 Task: Open a blank google sheet and write heading  Student grades data  Add 10 students name:-  'Joshua Rivera, Zoey Coleman, Ryan Wright, Addison Bailey, Jonathan Simmons, Brooklyn Ward, Caleb Barnes, Audrey Collins, Gabriel Perry, Sofia Bell. ' in October Last week sales are  100 to 150. Math Grade:-  90, 95, 80, 92, 85,88, 90, 78, 92, 85.Science Grade:-  85, 87, 92, 88, 90, 85, 92, 80, 88, 90.English Grade:-  92, 90, 85, 90, 88, 92, 85, 82, 90, 88.History Grade:-  88, 92, 78, 95, 90, 90, 80, 85, 92, 90. Total use the formula   =SUM(D2:G2) then presss enter. Save page auditingSalesByStore_2022
Action: Mouse moved to (307, 181)
Screenshot: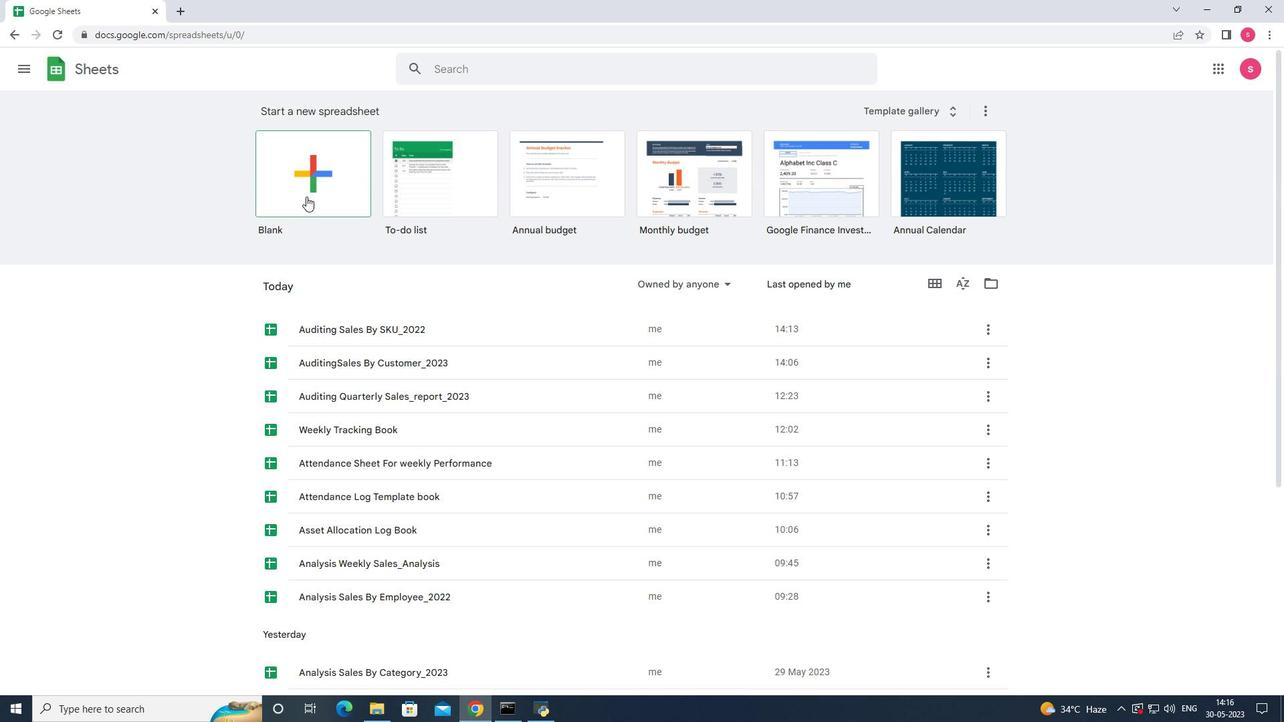 
Action: Mouse pressed left at (307, 181)
Screenshot: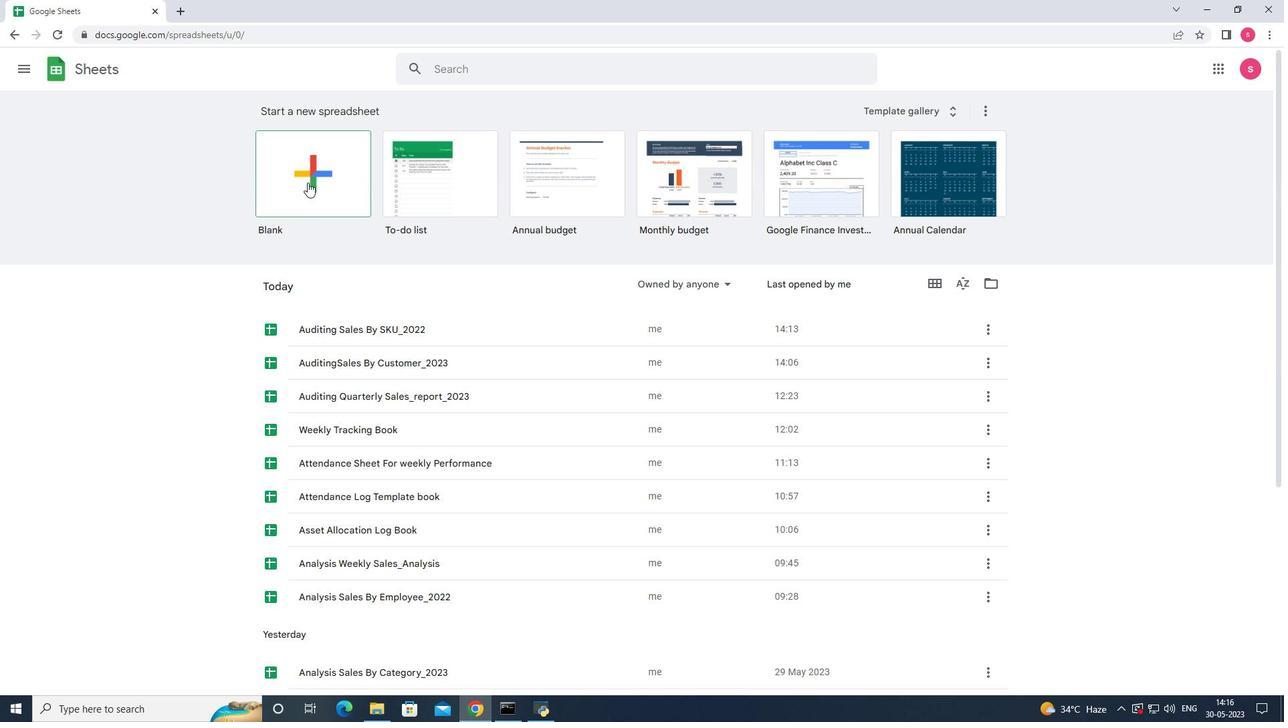 
Action: Mouse moved to (68, 167)
Screenshot: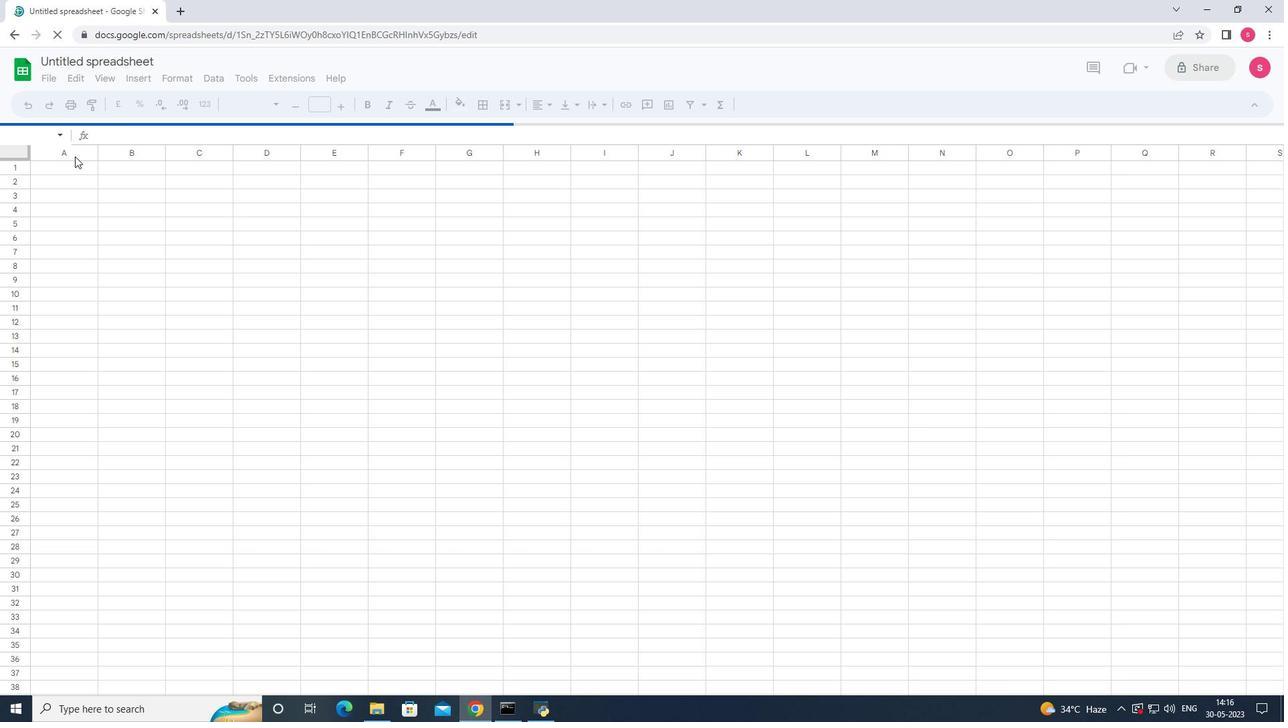 
Action: Mouse pressed left at (68, 167)
Screenshot: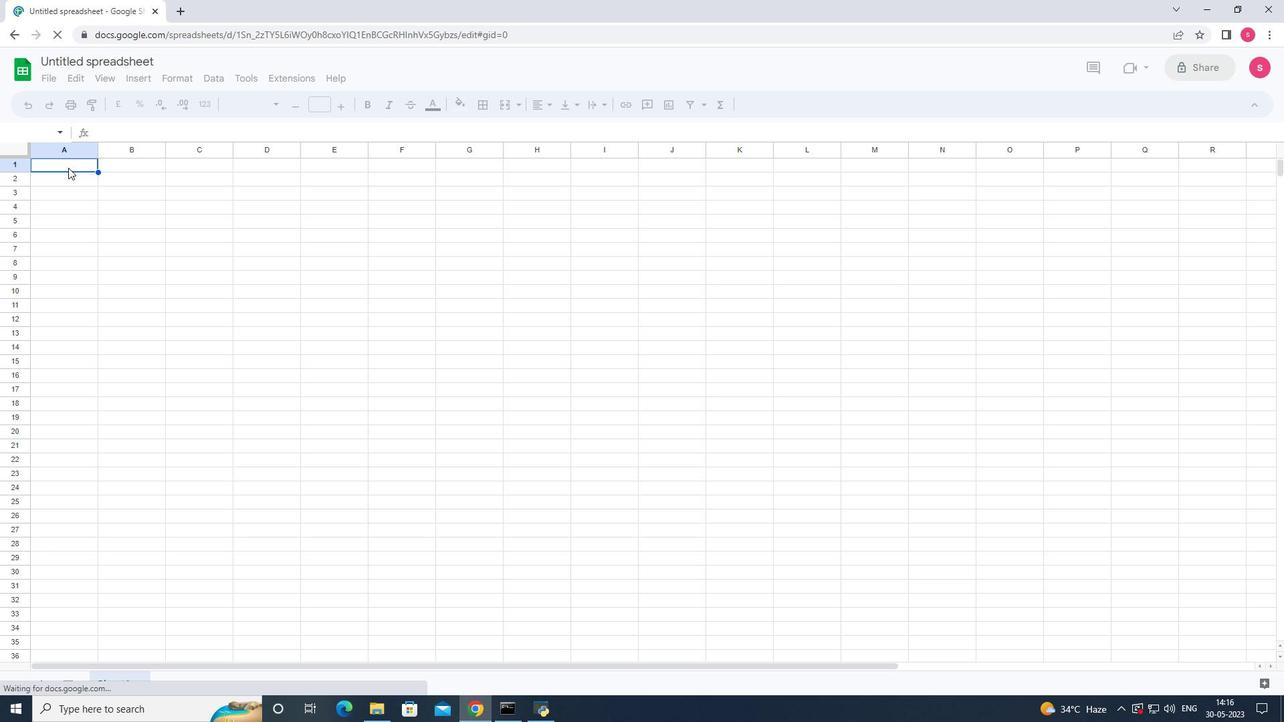 
Action: Key pressed <Key.shift>Student<Key.space><Key.shift><Key.shift><Key.shift><Key.shift>Grades<Key.space><Key.shift>Data
Screenshot: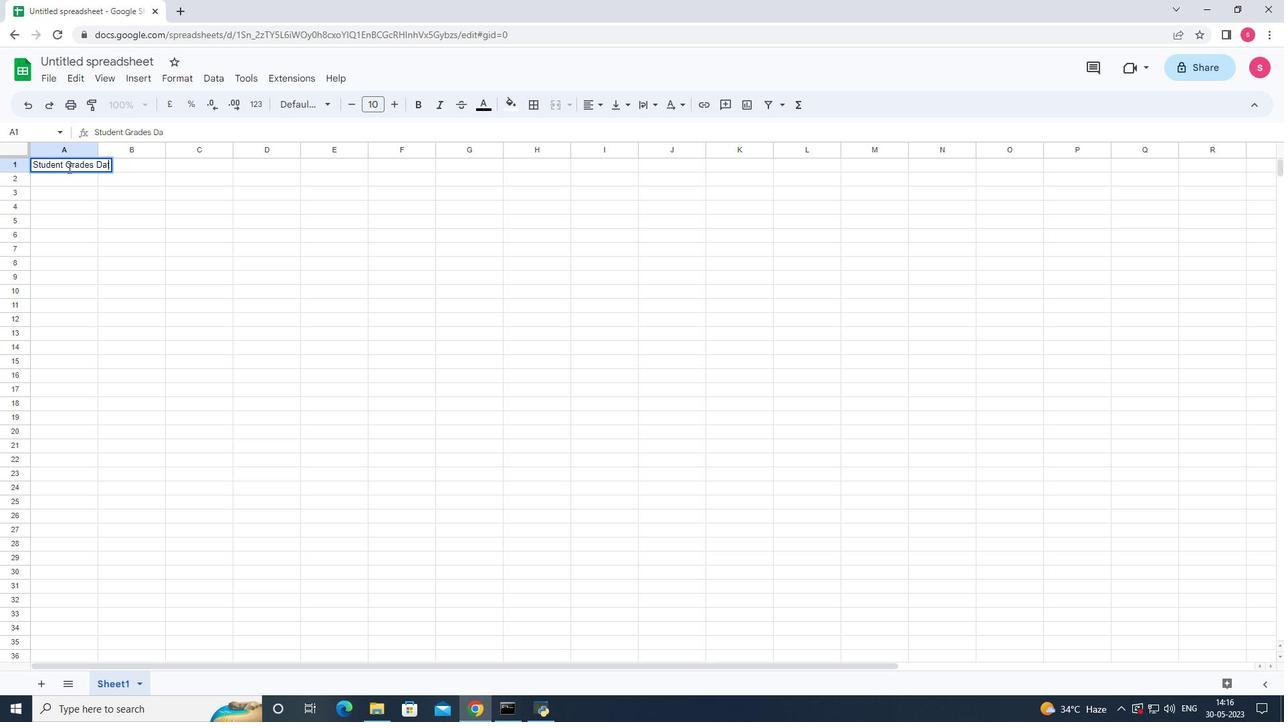 
Action: Mouse moved to (92, 175)
Screenshot: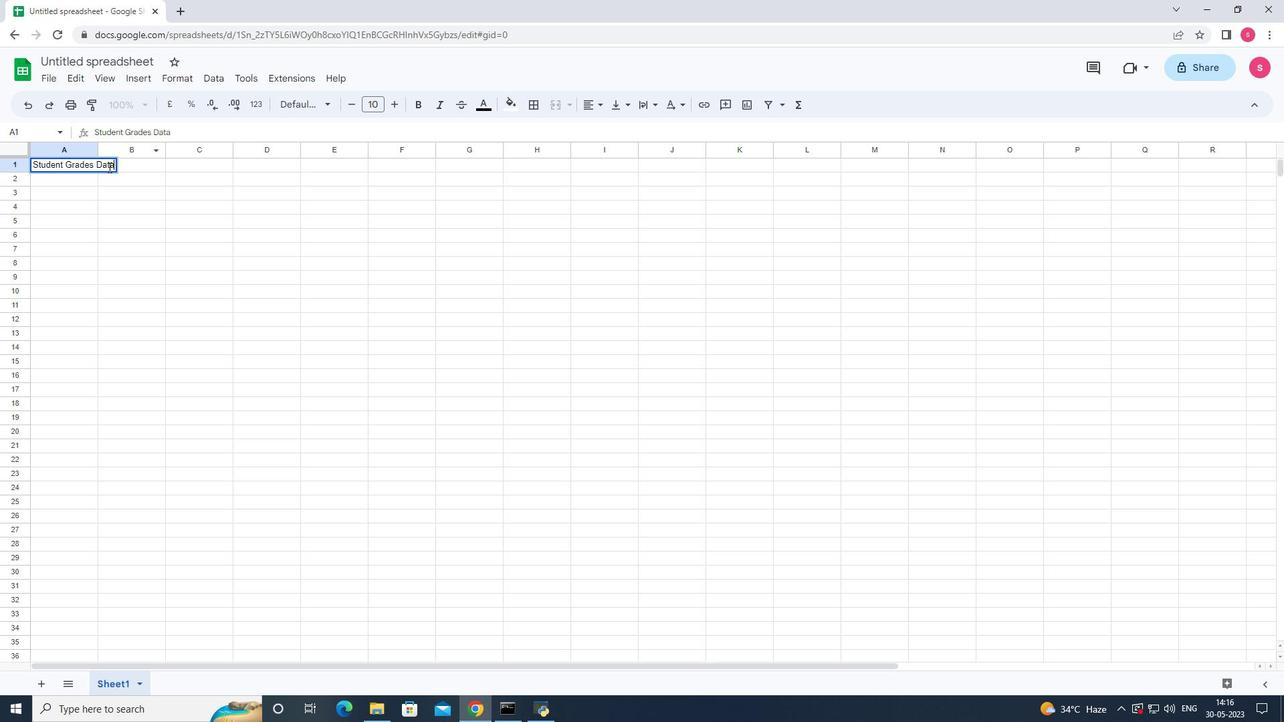 
Action: Mouse pressed left at (92, 175)
Screenshot: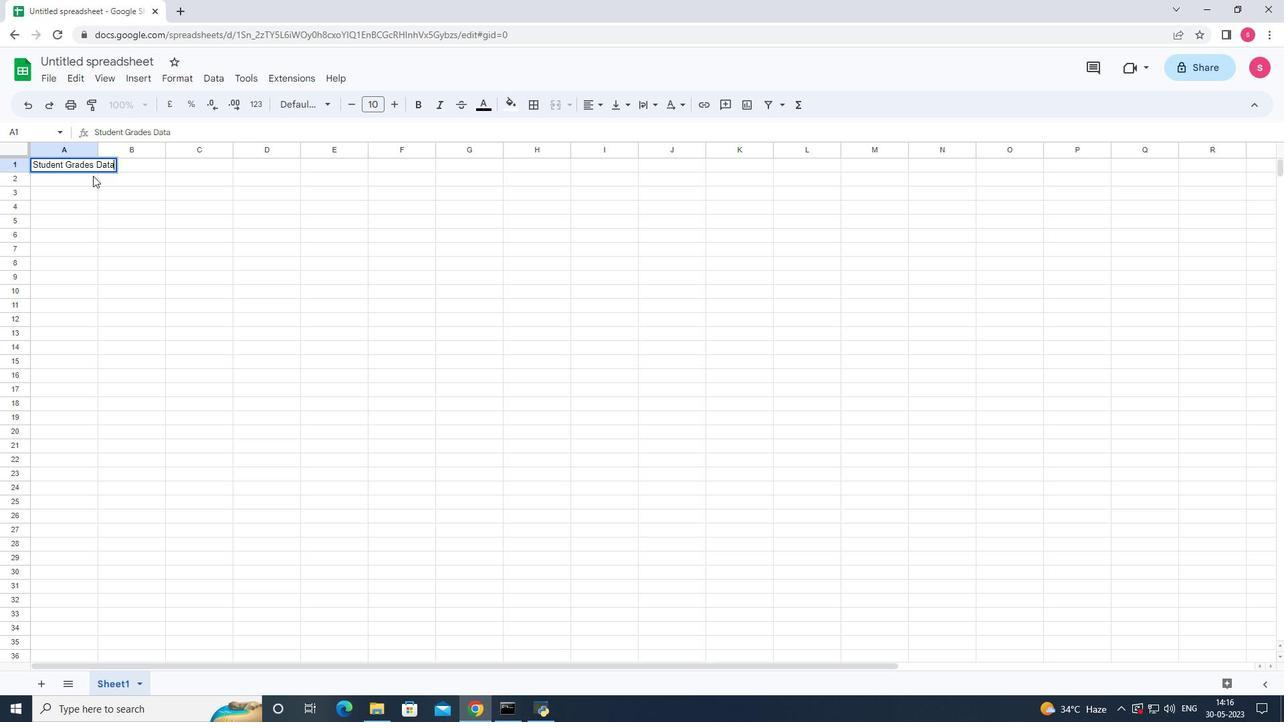
Action: Key pressed <Key.shift>Students<Key.space><Key.shift>B<Key.backspace><Key.shift>Name<Key.enter><Key.shift><Key.shift><Key.shift><Key.shift><Key.shift><Key.shift><Key.shift><Key.shift><Key.shift><Key.shift><Key.shift><Key.shift><Key.shift><Key.shift><Key.shift><Key.shift><Key.shift><Key.shift><Key.shift><Key.shift><Key.shift><Key.shift><Key.shift><Key.shift><Key.shift><Key.shift><Key.shift><Key.shift><Key.shift><Key.shift>Josg<Key.backspace>hua<Key.space><Key.shift>Ra<Key.backspace>ivera<Key.down><Key.shift><Key.shift><Key.shift><Key.shift><Key.shift>Zoey<Key.space><Key.shift>Coleman<Key.enter><Key.shift><Key.shift><Key.shift><Key.shift><Key.shift><Key.shift><Key.shift><Key.shift><Key.shift><Key.shift><Key.shift><Key.shift><Key.shift><Key.shift><Key.shift><Key.shift><Key.shift><Key.shift><Key.shift><Key.shift><Key.shift><Key.shift><Key.shift><Key.shift><Key.shift><Key.shift><Key.shift><Key.shift><Key.shift><Key.shift><Key.shift><Key.shift><Key.shift><Key.shift><Key.shift><Key.shift><Key.shift><Key.shift><Key.shift><Key.shift><Key.shift><Key.shift><Key.shift><Key.shift><Key.shift><Key.shift><Key.shift><Key.shift><Key.shift><Key.shift><Key.shift><Key.shift><Key.shift><Key.shift><Key.shift><Key.shift><Key.shift><Key.shift><Key.shift><Key.shift><Key.shift><Key.shift><Key.shift><Key.shift><Key.shift><Key.shift><Key.shift><Key.shift><Key.shift><Key.shift><Key.shift><Key.shift><Key.shift><Key.shift><Key.shift><Key.shift><Key.shift><Key.shift><Key.shift><Key.shift><Key.shift><Key.shift><Key.shift><Key.shift><Key.shift><Key.shift><Key.shift><Key.shift><Key.shift><Key.shift><Key.shift><Key.shift><Key.shift><Key.shift><Key.shift><Key.shift><Key.shift><Key.shift><Key.shift><Key.shift><Key.shift><Key.shift><Key.shift><Key.shift><Key.shift><Key.shift><Key.shift><Key.shift><Key.shift><Key.shift><Key.shift><Key.shift><Key.shift><Key.shift><Key.shift><Key.shift><Key.shift><Key.shift><Key.shift><Key.shift><Key.shift><Key.shift><Key.shift><Key.shift><Key.shift><Key.shift><Key.shift><Key.shift><Key.shift><Key.shift><Key.shift><Key.shift><Key.shift><Key.shift><Key.shift><Key.shift><Key.shift><Key.shift><Key.shift><Key.shift><Key.shift><Key.shift><Key.shift><Key.shift><Key.shift><Key.shift><Key.shift><Key.shift><Key.shift><Key.shift><Key.shift><Key.shift><Key.shift><Key.shift><Key.shift><Key.shift><Key.shift><Key.shift><Key.shift><Key.shift><Key.shift><Key.shift><Key.shift><Key.shift><Key.shift><Key.shift><Key.shift><Key.shift><Key.shift><Key.shift><Key.shift><Key.shift><Key.shift><Key.shift><Key.shift><Key.shift><Key.shift><Key.shift><Key.shift><Key.shift><Key.shift><Key.shift><Key.shift><Key.shift><Key.shift><Key.shift><Key.shift><Key.shift><Key.shift><Key.shift><Key.shift><Key.shift><Key.shift><Key.shift><Key.shift><Key.shift><Key.shift><Key.shift><Key.shift><Key.shift><Key.shift><Key.shift><Key.shift><Key.shift><Key.shift><Key.shift><Key.shift><Key.shift><Key.shift><Key.shift><Key.shift><Key.shift><Key.shift><Key.shift><Key.shift><Key.shift><Key.shift><Key.shift><Key.shift><Key.shift><Key.shift><Key.shift><Key.shift><Key.shift><Key.shift><Key.shift><Key.shift><Key.shift><Key.shift><Key.shift><Key.shift><Key.shift><Key.shift><Key.shift><Key.shift><Key.shift><Key.shift><Key.shift><Key.shift>Ryan<Key.space><Key.shift><Key.shift><Key.shift><Key.shift><Key.shift><Key.shift><Key.shift>Wright<Key.enter><Key.shift>Addison<Key.space><Key.shift>Bailey<Key.enter><Key.shift><Key.shift><Key.shift><Key.shift><Key.shift><Key.shift><Key.shift><Key.shift><Key.shift>Jonathan<Key.space><Key.shift>Simmons<Key.enter><Key.shift><Key.shift>Brooklyn<Key.space><Key.shift><Key.shift><Key.shift>Wo<Key.backspace>ard<Key.enter><Key.shift><Key.shift><Key.shift><Key.shift><Key.shift><Key.shift>Caled<Key.backspace>b<Key.space><Key.shift><Key.shift><Key.shift><Key.shift><Key.shift><Key.shift><Key.shift>Barnes<Key.enter><Key.shift><Key.shift><Key.shift><Key.shift><Key.shift><Key.shift><Key.shift><Key.shift><Key.shift><Key.shift><Key.shift><Key.shift><Key.shift><Key.shift><Key.shift><Key.shift><Key.shift>Audrey<Key.space><Key.shift>Collins<Key.enter><Key.shift><Key.shift><Key.shift><Key.shift><Key.shift><Key.shift><Key.shift><Key.shift><Key.shift><Key.shift><Key.shift><Key.shift><Key.shift><Key.shift><Key.shift><Key.shift><Key.shift><Key.shift><Key.shift>Gabriel<Key.space><Key.shift><Key.shift><Key.shift><Key.shift><Key.shift><Key.shift><Key.shift><Key.shift><Key.shift><Key.shift><Key.shift><Key.shift><Key.shift><Key.shift><Key.shift><Key.shift><Key.shift><Key.shift><Key.shift><Key.shift><Key.shift><Key.shift><Key.shift><Key.shift>Pr<Key.backspace>erry<Key.enter><Key.shift>Sofia<Key.space><Key.shift><Key.shift><Key.shift><Key.shift>Bell
Screenshot: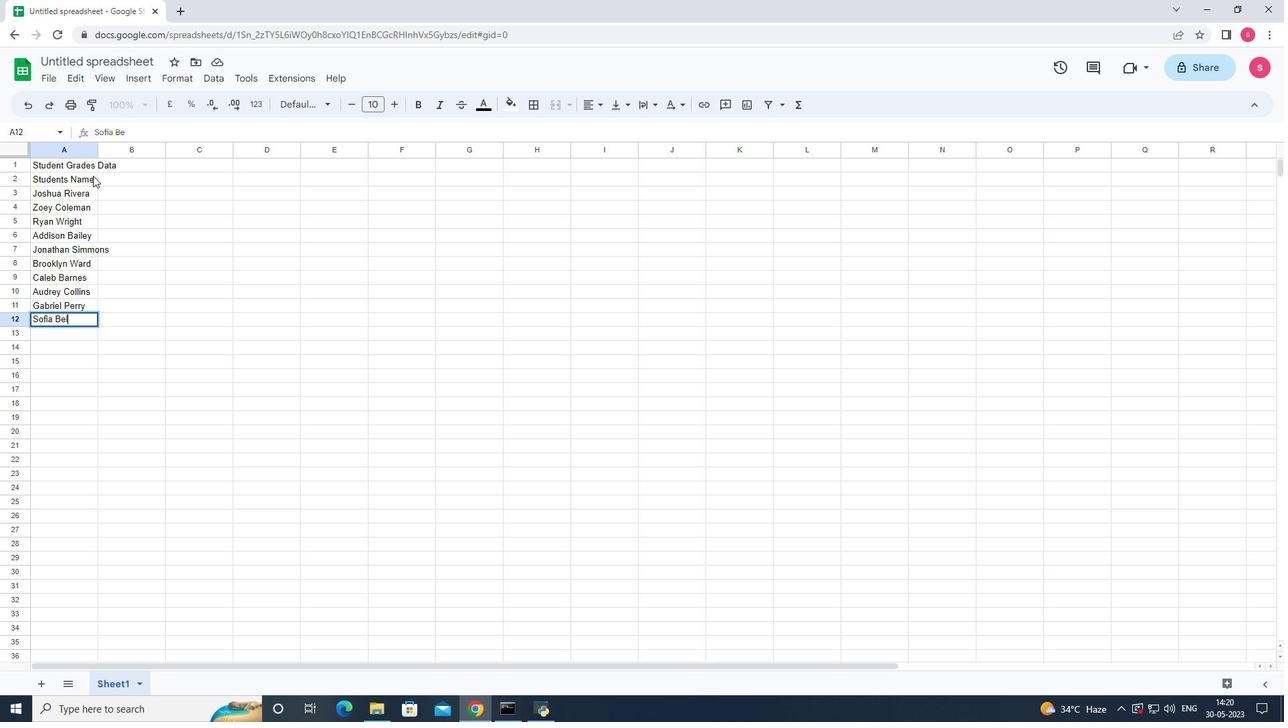 
Action: Mouse moved to (96, 149)
Screenshot: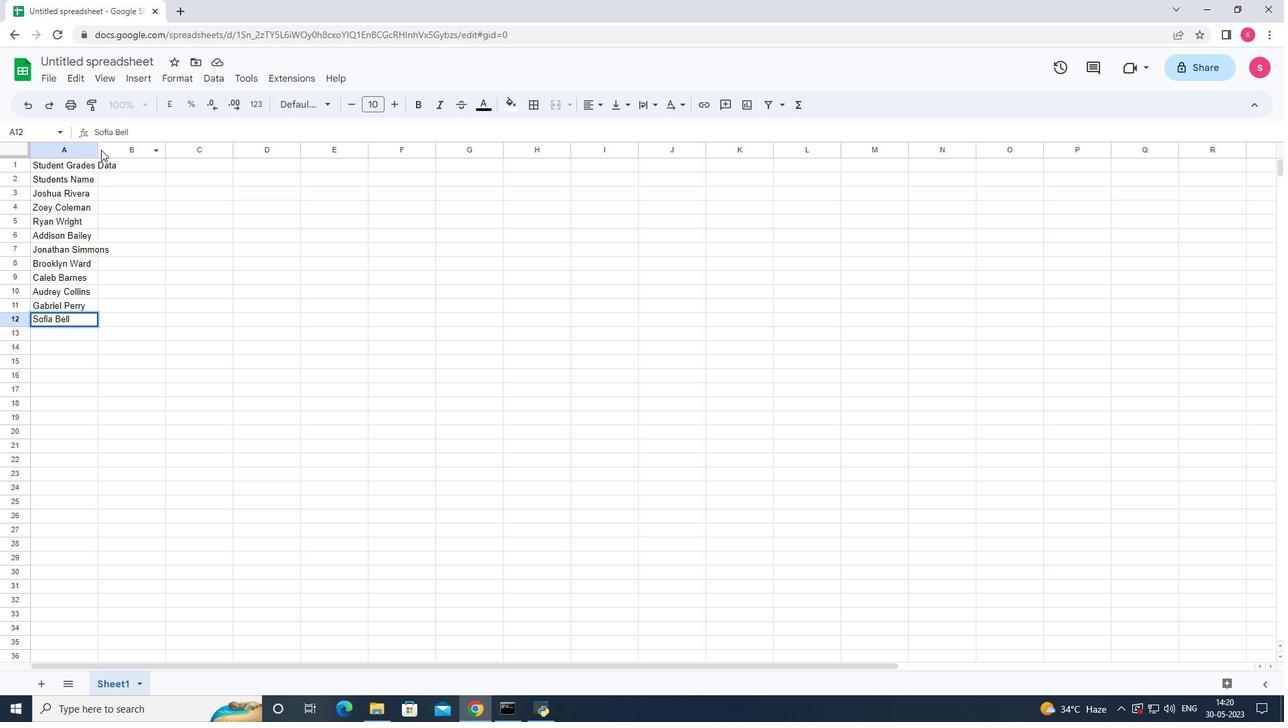 
Action: Mouse pressed left at (96, 149)
Screenshot: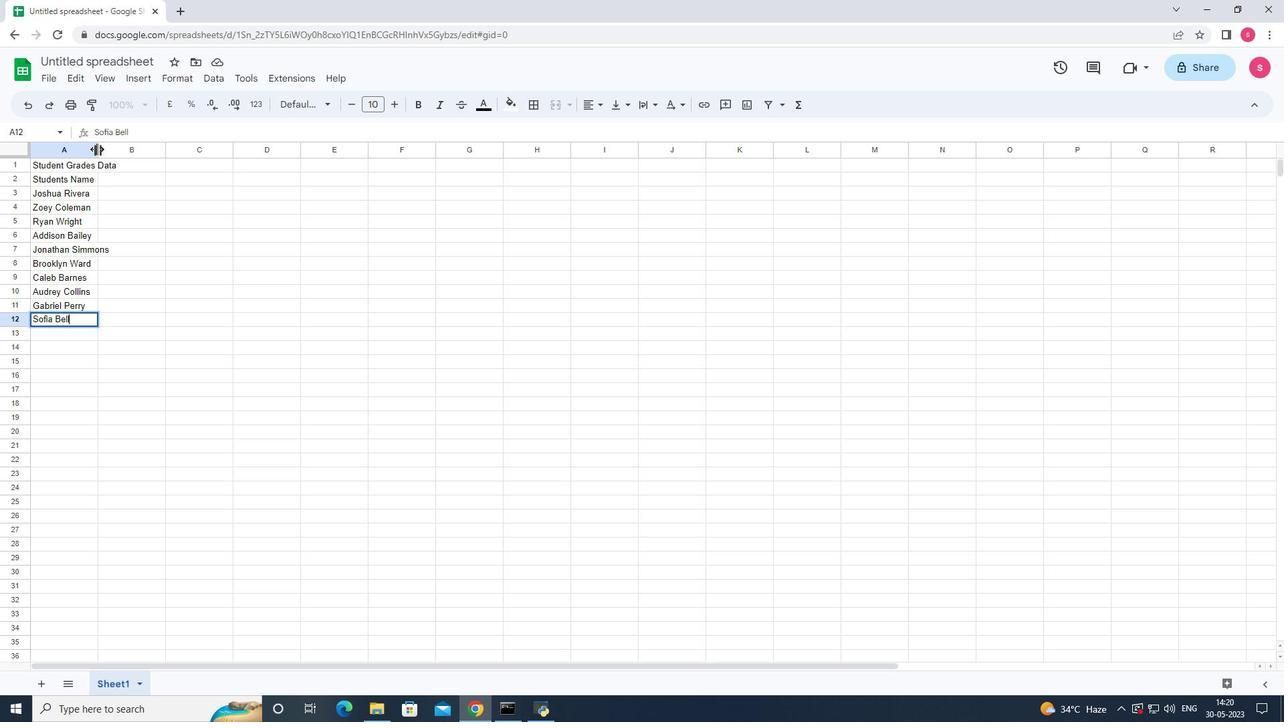 
Action: Mouse pressed left at (96, 149)
Screenshot: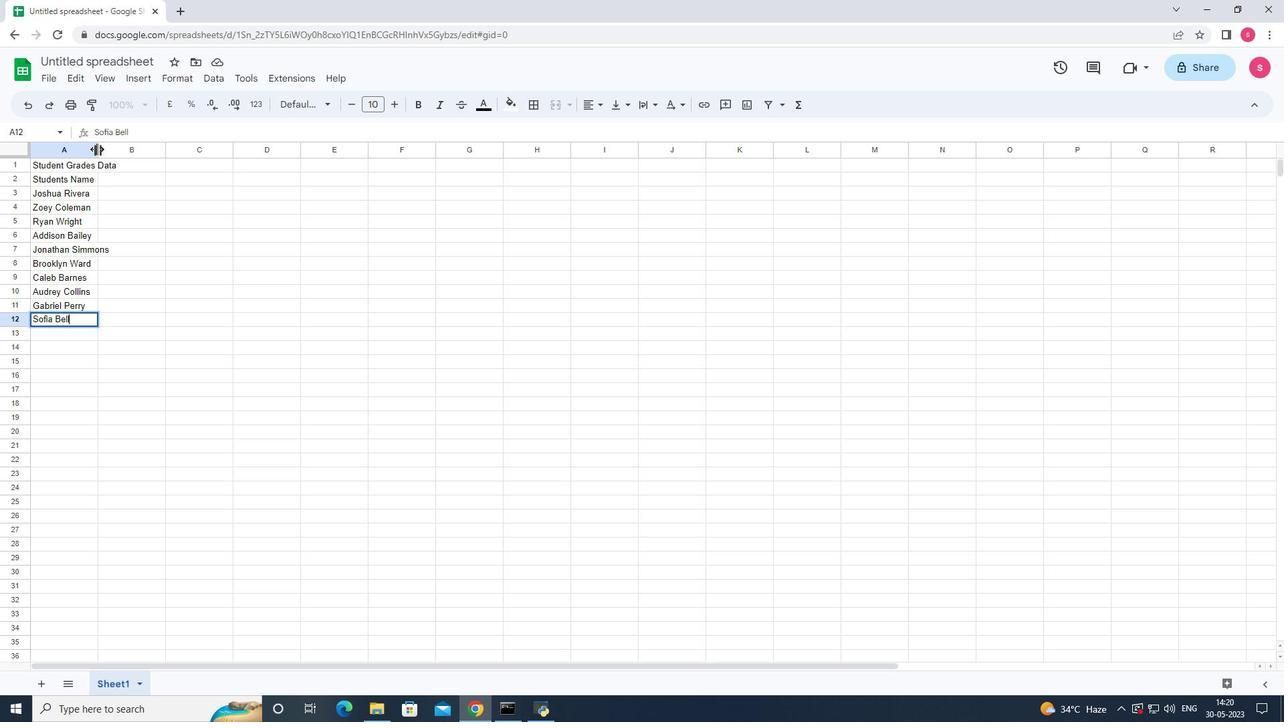 
Action: Mouse moved to (132, 179)
Screenshot: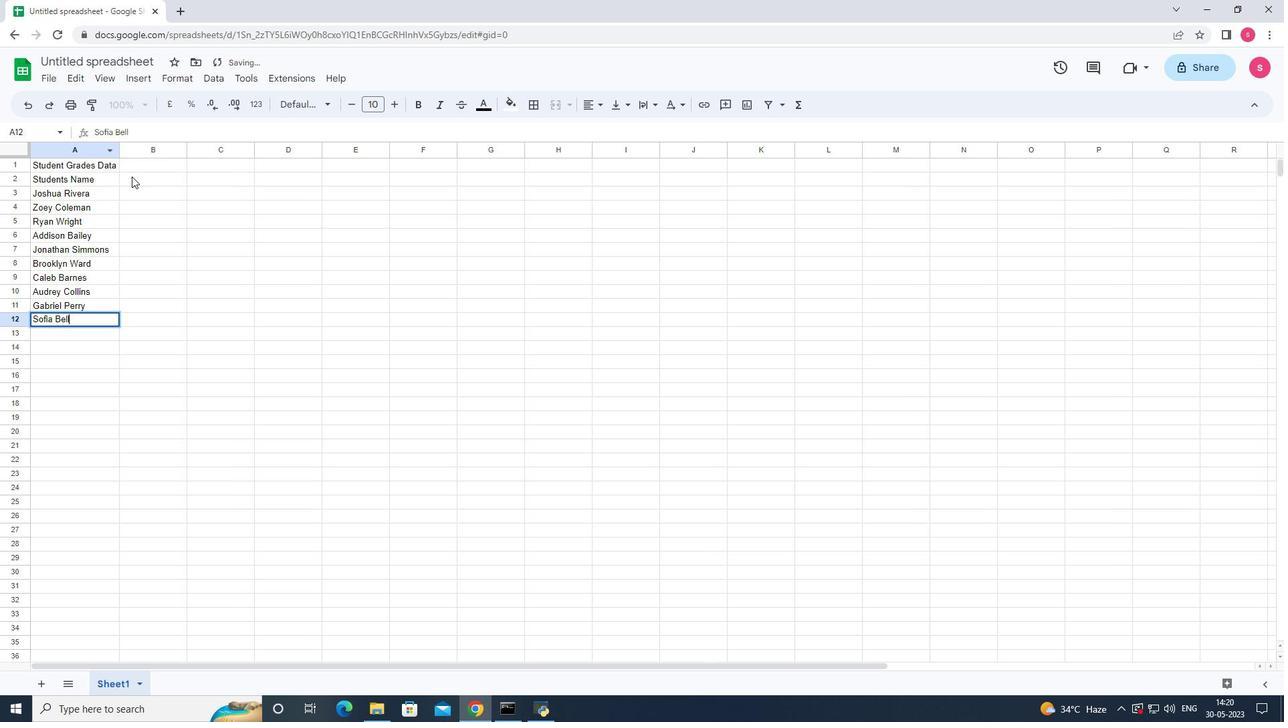 
Action: Mouse pressed left at (132, 179)
Screenshot: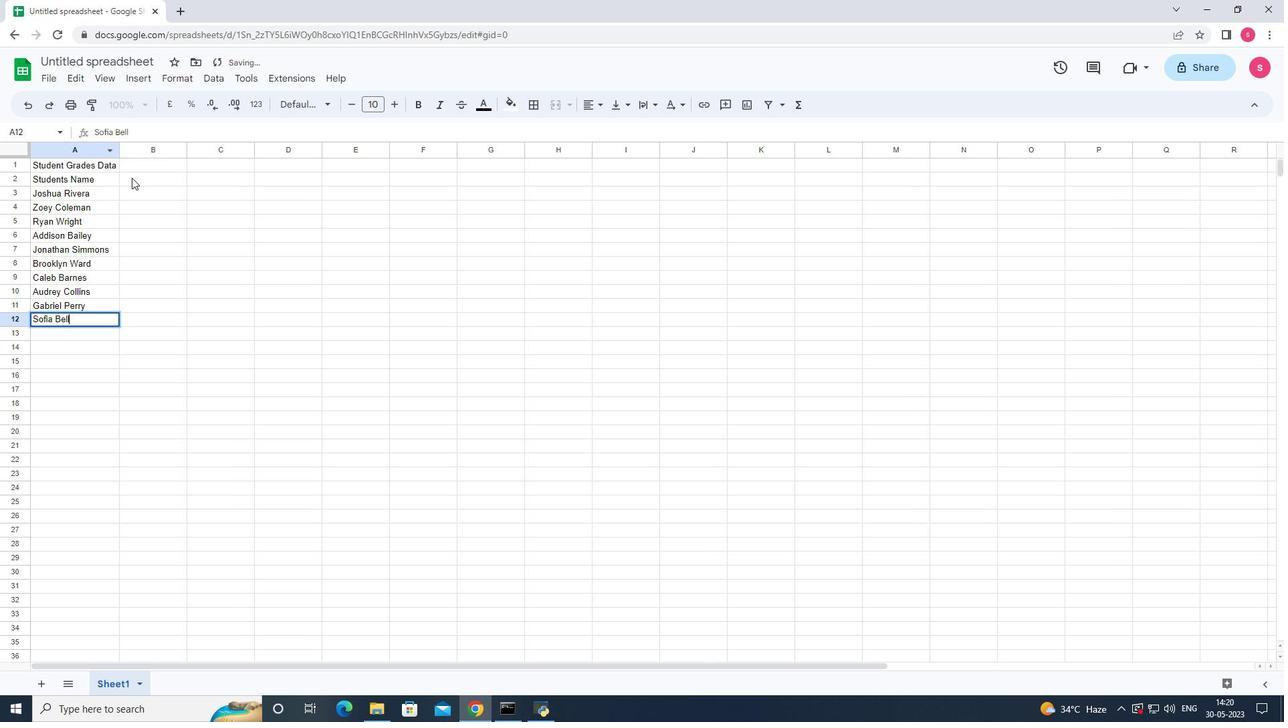 
Action: Key pressed <Key.shift><Key.shift><Key.shift><Key.shift><Key.shift><Key.shift><Key.shift><Key.shift><Key.shift><Key.shift><Key.shift>October<Key.space><Key.shift><Key.shift><Key.shift><Key.shift><Key.shift><Key.shift>last<Key.space><Key.shift><Key.shift><Key.shift><Key.shift><Key.shift><Key.shift><Key.shift><Key.shift><Key.shift><Key.shift><Key.shift><Key.shift><Key.shift><Key.shift><Key.shift><Key.shift><Key.shift><Key.shift><Key.shift><Key.shift><Key.shift><Key.shift><Key.shift><Key.shift><Key.shift><Key.shift>Week<Key.space><Key.shift>Sales<Key.down>100<Key.down>110<Key.down>120<Key.down>130<Key.down>140<Key.down>150<Key.down>123<Key.backspace>5<Key.down>135<Key.down>145<Key.down>115<Key.down>
Screenshot: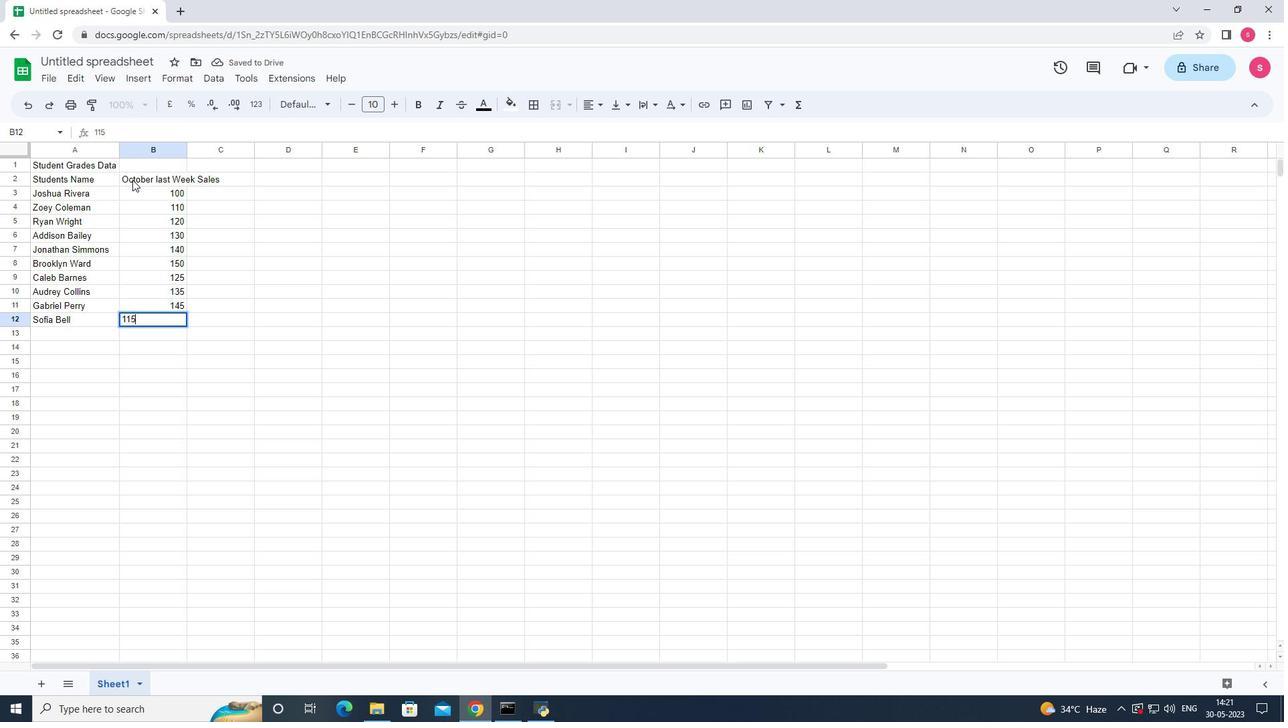 
Action: Mouse moved to (185, 153)
Screenshot: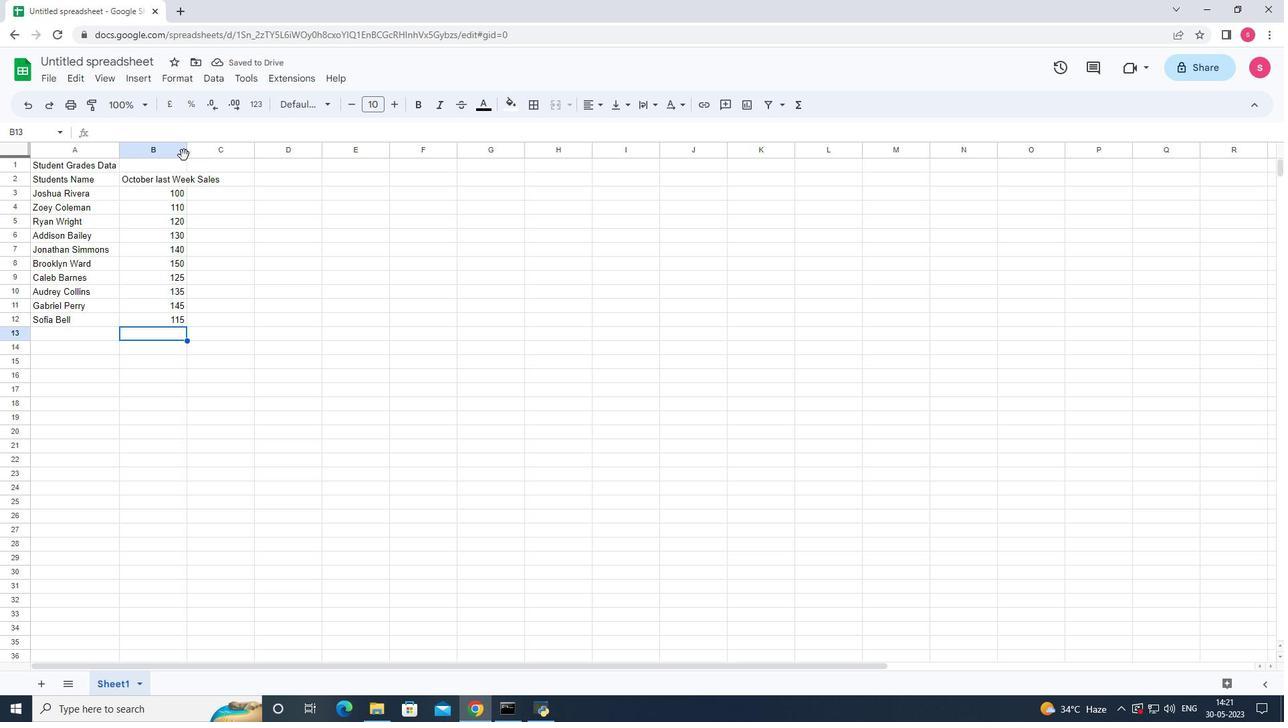 
Action: Mouse pressed left at (185, 153)
Screenshot: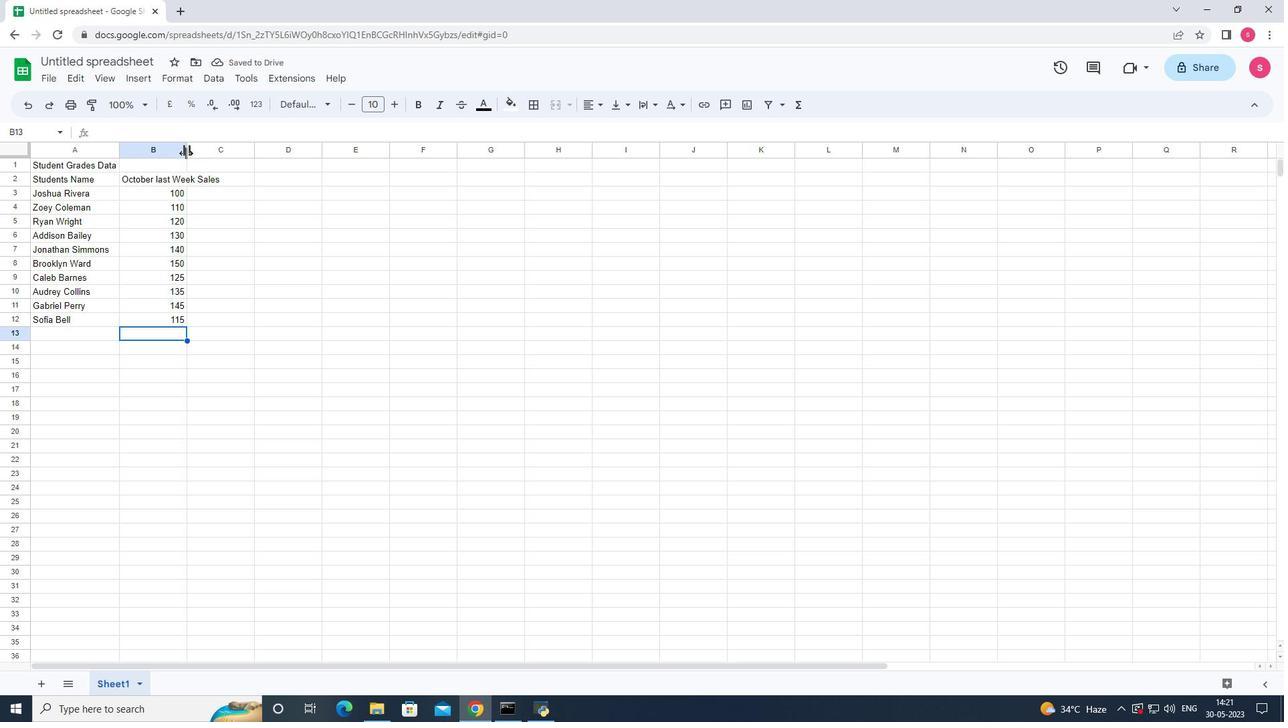 
Action: Mouse pressed left at (185, 153)
Screenshot: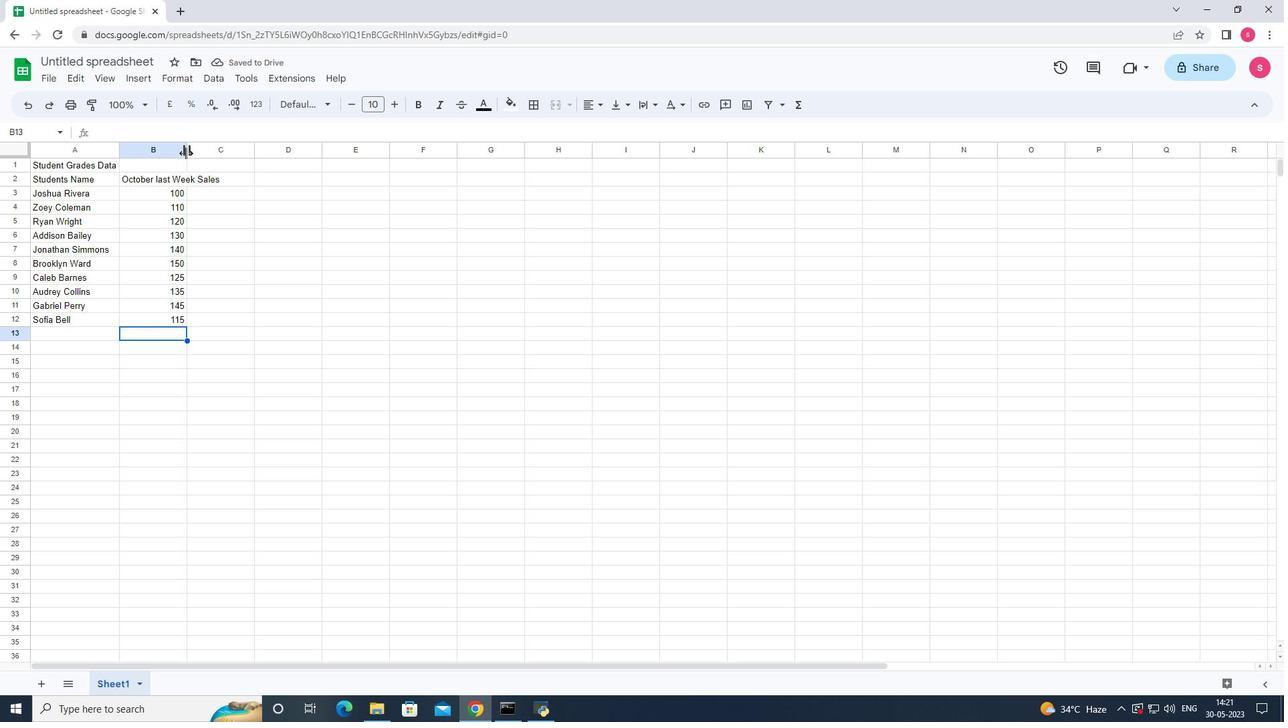 
Action: Mouse moved to (244, 181)
Screenshot: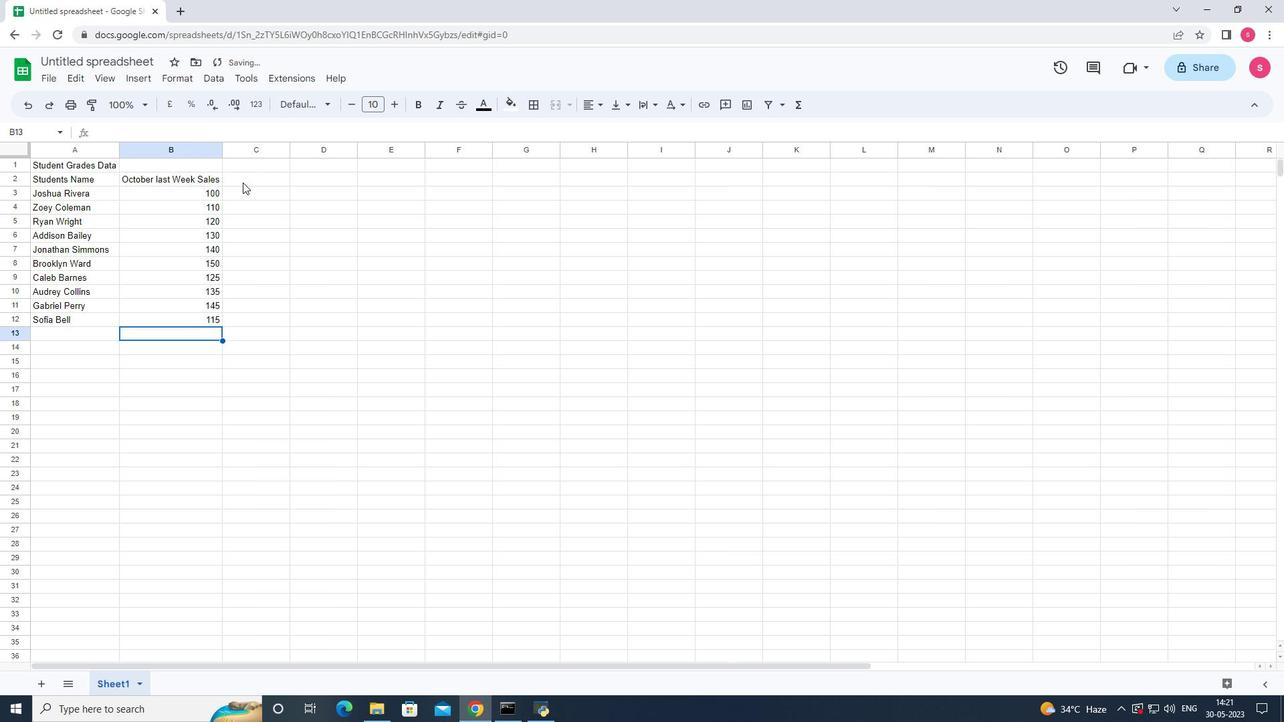 
Action: Mouse pressed left at (244, 181)
Screenshot: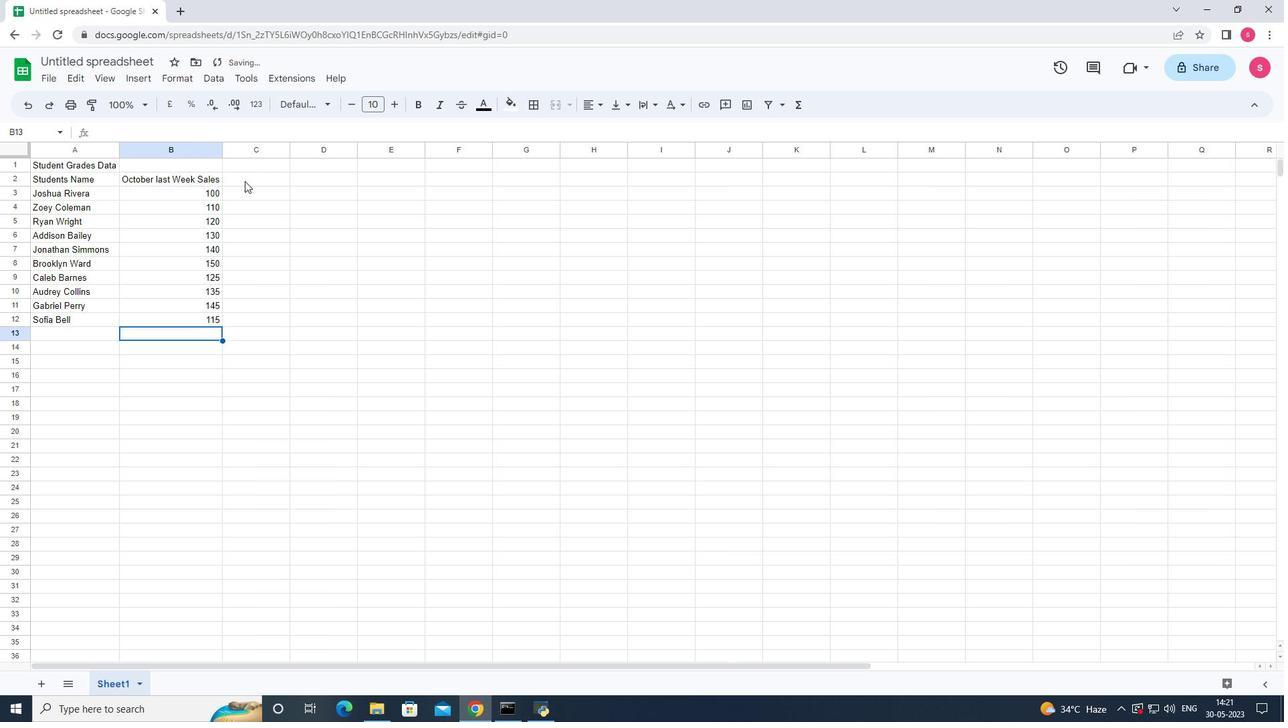 
Action: Key pressed <Key.shift>Math<Key.space><Key.shift>grade<Key.down>90<Key.down>95<Key.down>80<Key.down>92<Key.down>85<Key.down>88<Key.down>90<Key.down>78<Key.down>92<Key.down>85<Key.down><Key.right><Key.right><Key.up><Key.up><Key.up><Key.up><Key.up><Key.up><Key.up><Key.up><Key.up><Key.up><Key.up><Key.left><Key.shift>Science<Key.space><Key.shift><Key.shift><Key.shift>grade<Key.down>85<Key.down>87<Key.down>92<Key.down>88<Key.down>90<Key.down>85<Key.down>92<Key.down>80<Key.down>88<Key.down>90<Key.down><Key.right><Key.right><Key.up><Key.up><Key.up><Key.up><Key.up><Key.up><Key.up><Key.up><Key.up><Key.up><Key.up><Key.left><Key.shift><Key.shift><Key.shift><Key.shift>English<Key.space><Key.shift><Key.shift><Key.shift><Key.shift><Key.shift><Key.shift><Key.shift><Key.shift><Key.shift><Key.shift><Key.shift><Key.shift><Key.shift><Key.shift><Key.shift><Key.shift><Key.shift><Key.shift><Key.shift><Key.shift><Key.shift><Key.shift><Key.shift><Key.shift><Key.shift><Key.shift><Key.shift><Key.shift><Key.shift><Key.shift><Key.shift><Key.shift><Key.shift><Key.shift><Key.shift><Key.shift><Key.shift><Key.shift><Key.shift><Key.shift><Key.shift><Key.shift><Key.shift><Key.shift><Key.shift><Key.shift><Key.shift><Key.shift><Key.shift><Key.shift><Key.shift><Key.shift><Key.shift><Key.shift><Key.shift><Key.shift>Grade<Key.down>92<Key.down>90<Key.down>85<Key.down>90<Key.down>88<Key.down>92<Key.down>85<Key.down>82<Key.down>90<Key.down>88<Key.down><Key.up><Key.up><Key.up><Key.up><Key.up><Key.up><Key.up><Key.up><Key.up><Key.up><Key.up><Key.right><Key.shift><Key.shift><Key.shift><Key.shift><Key.shift><Key.shift><Key.shift><Key.shift><Key.shift><Key.shift><Key.shift><Key.shift><Key.shift><Key.shift><Key.shift><Key.shift><Key.shift><Key.shift><Key.shift><Key.shift><Key.shift><Key.shift><Key.shift><Key.shift><Key.shift><Key.shift><Key.shift>History<Key.space>grade<Key.down>88<Key.down>92<Key.down>78<Key.down>95<Key.down>90<Key.down>90<Key.down>80<Key.down>85<Key.down>92<Key.down>90<Key.down>
Screenshot: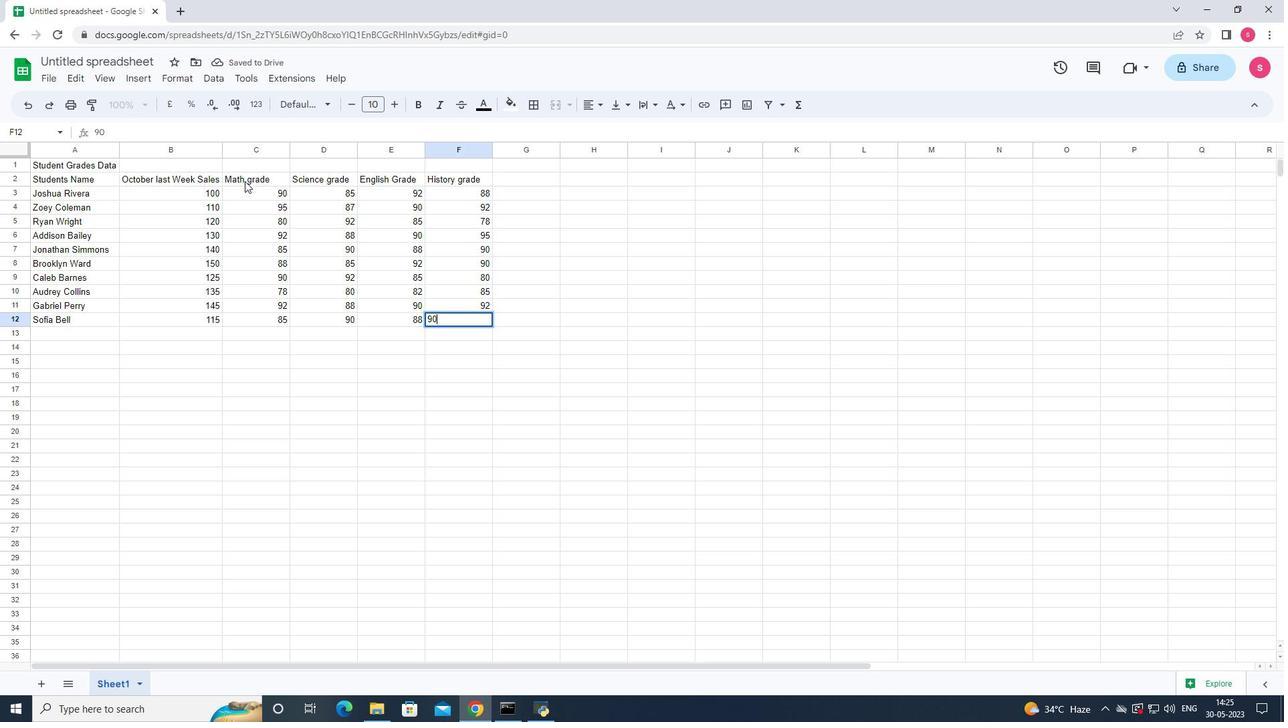 
Action: Mouse moved to (537, 182)
Screenshot: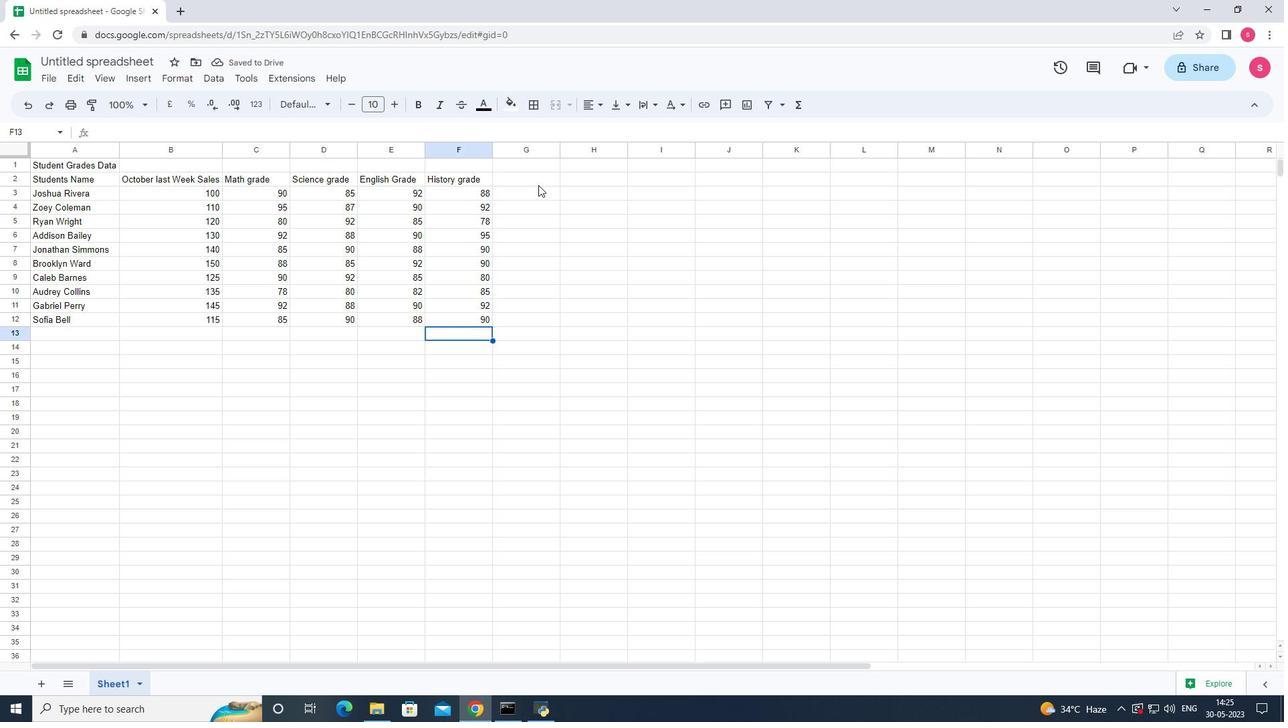 
Action: Mouse pressed left at (537, 182)
Screenshot: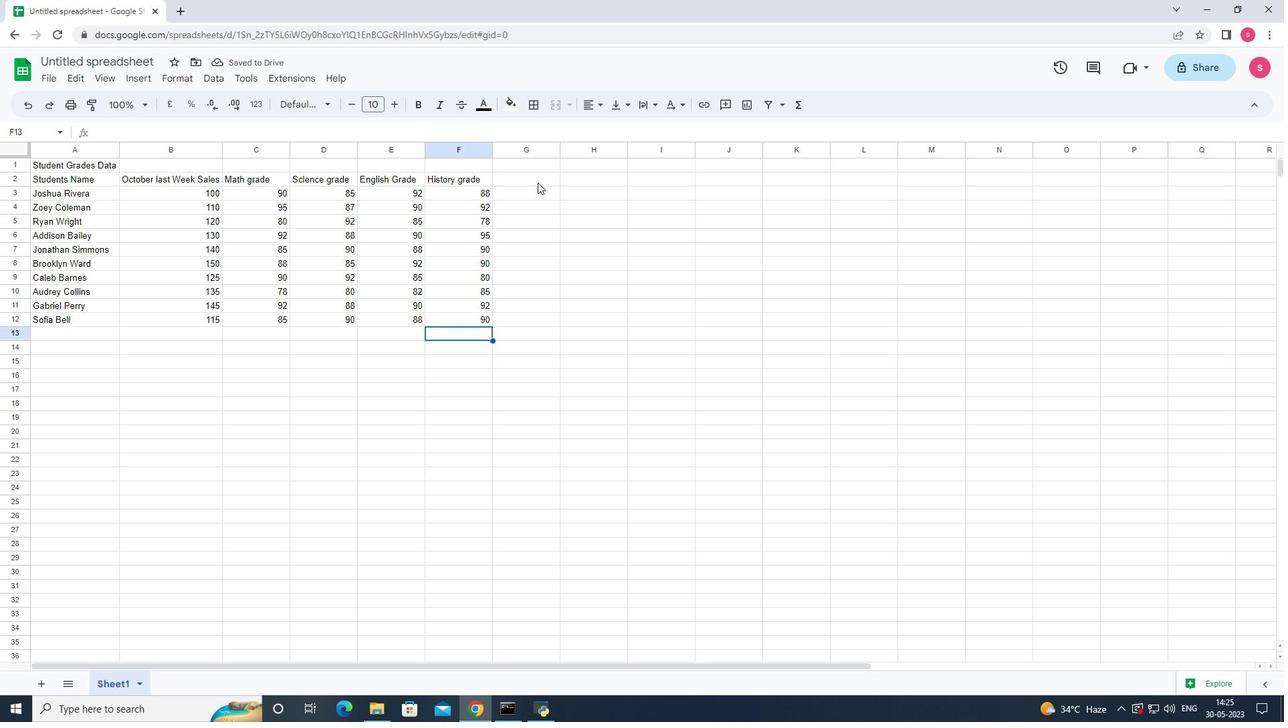 
Action: Key pressed <Key.shift>Total<Key.down>
Screenshot: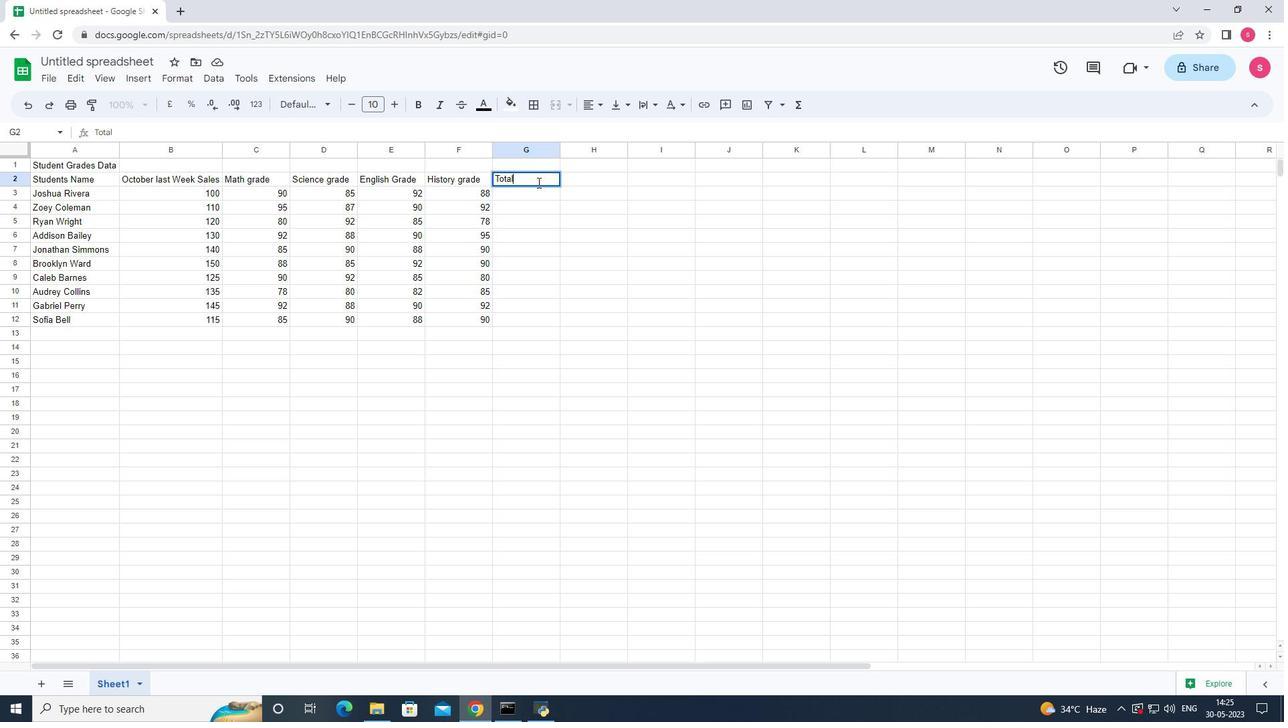 
Action: Mouse moved to (551, 174)
Screenshot: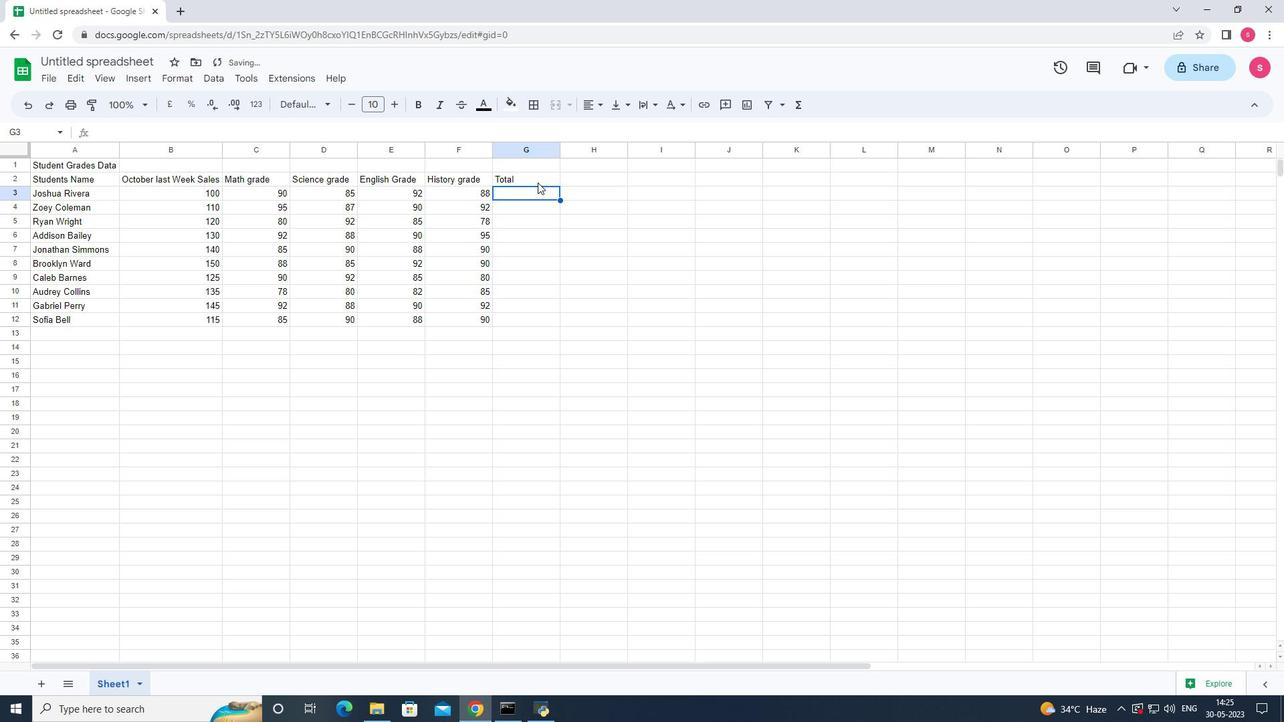 
Action: Key pressed =sum<Key.shift><Key.shift>(
Screenshot: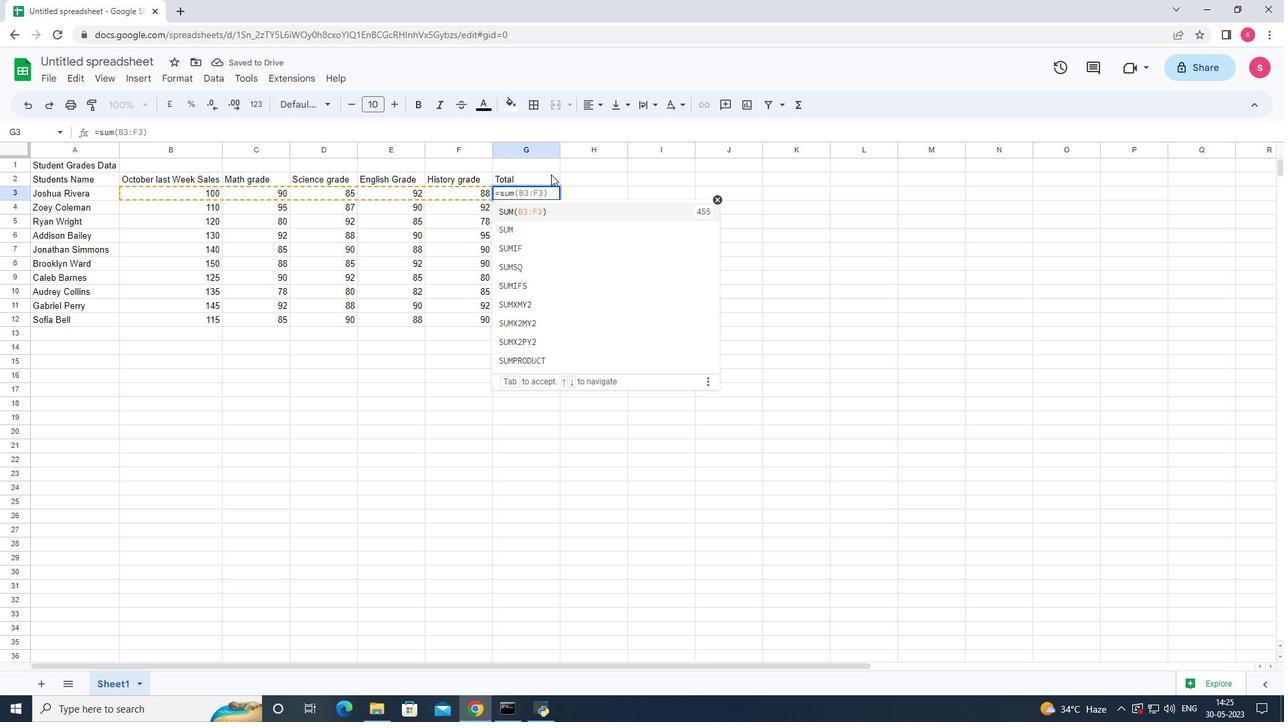 
Action: Mouse moved to (284, 192)
Screenshot: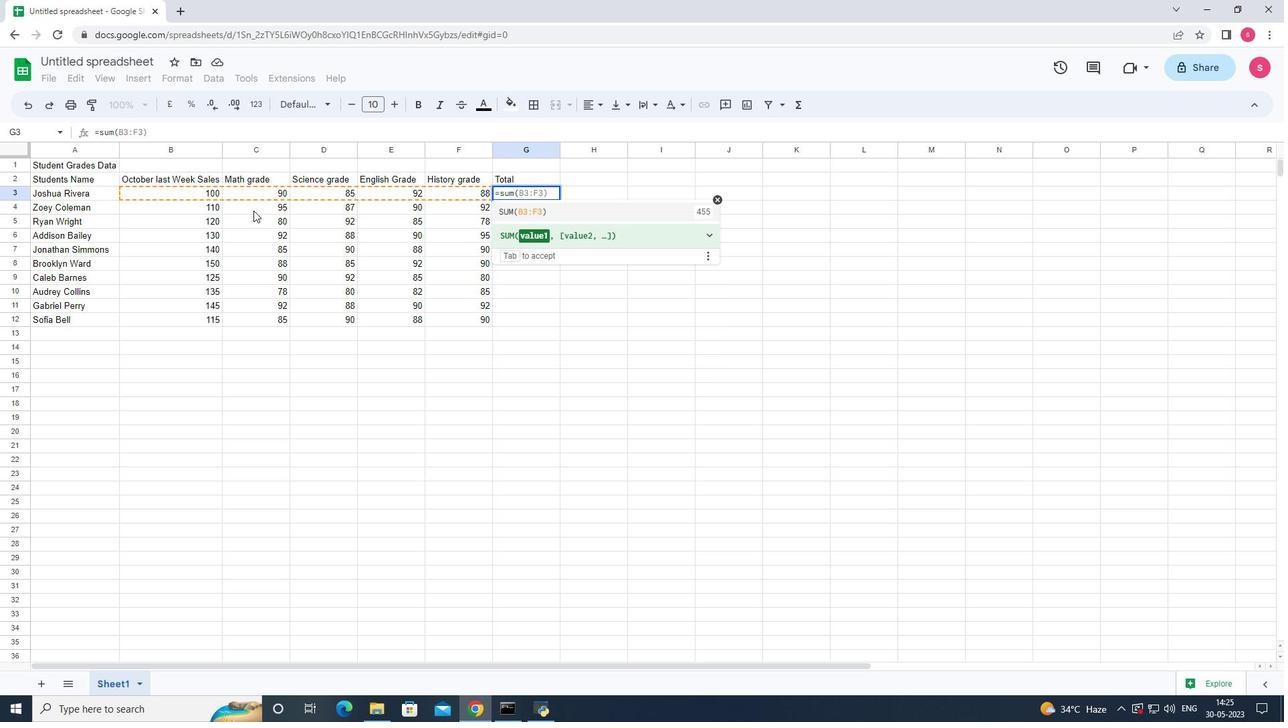 
Action: Mouse pressed left at (284, 192)
Screenshot: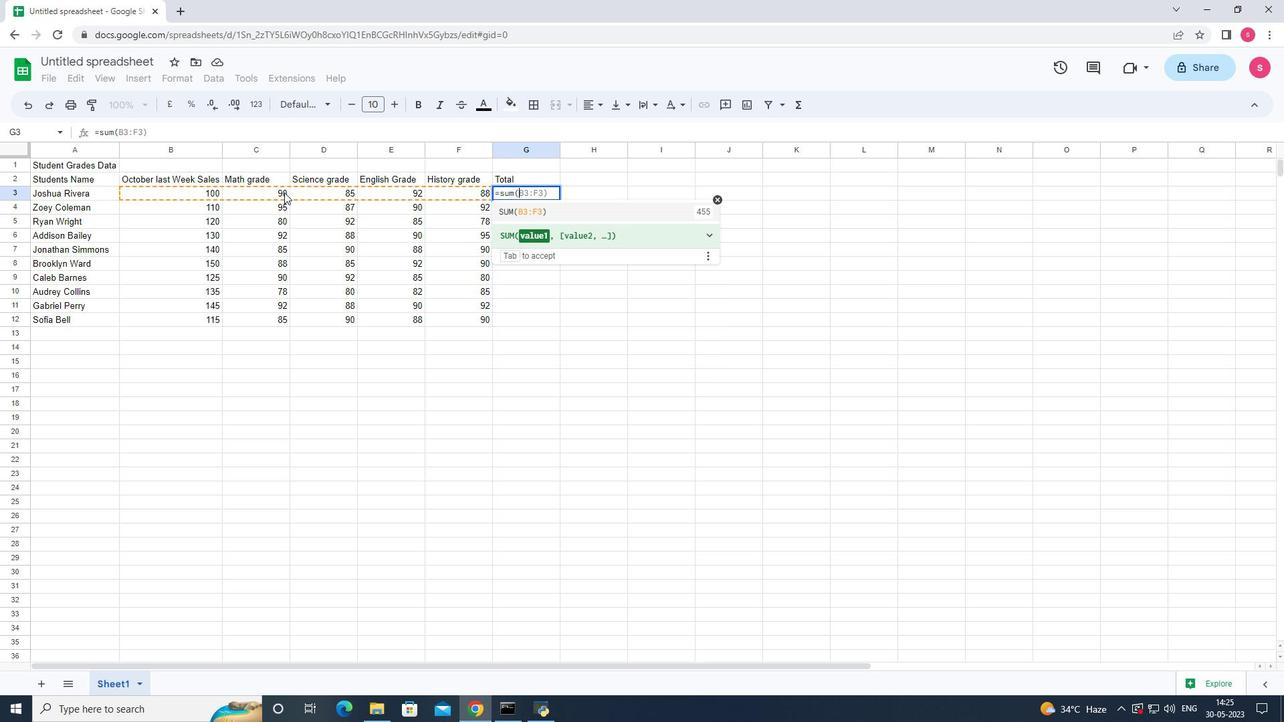 
Action: Mouse moved to (284, 192)
Screenshot: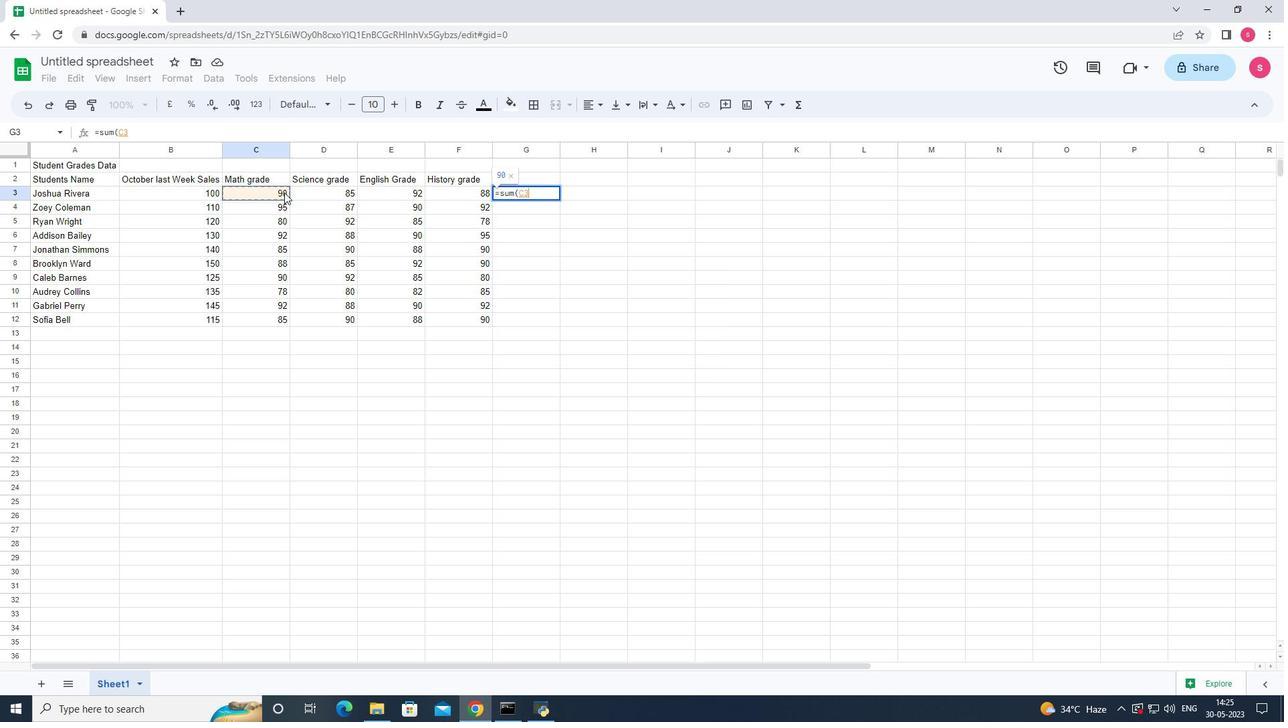 
Action: Key pressed <Key.shift>:f3<Key.enter>
Screenshot: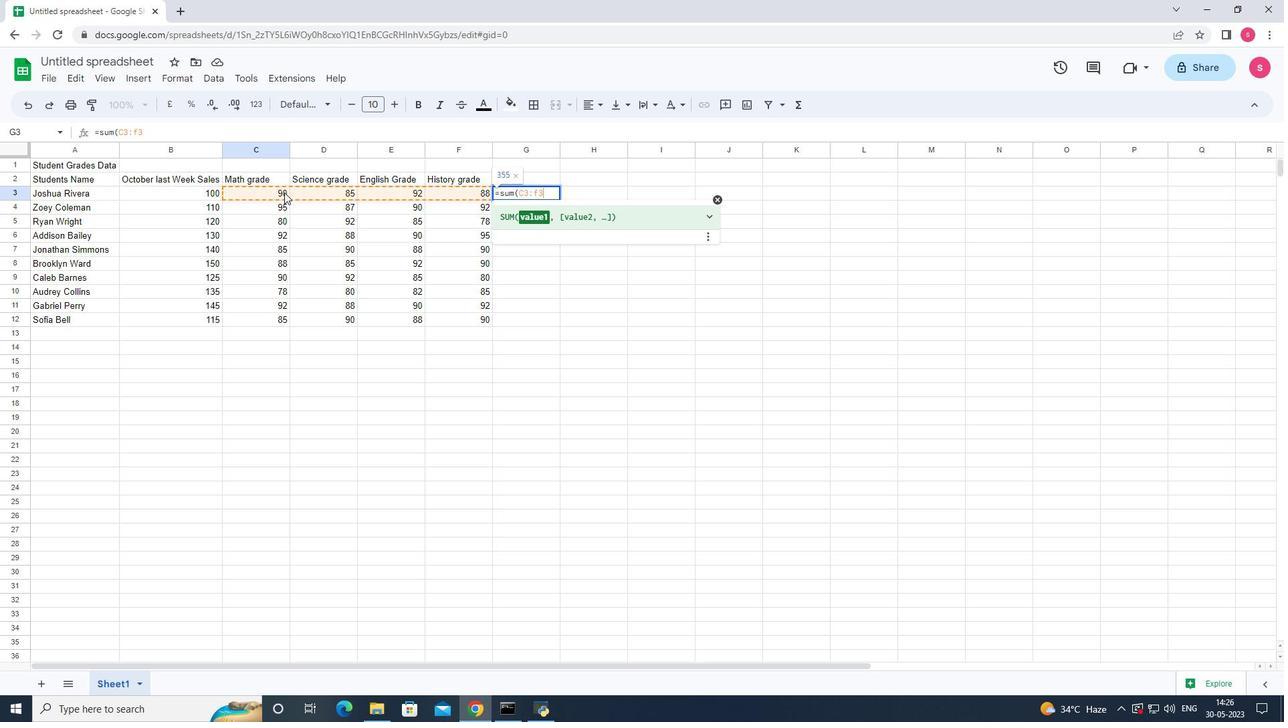 
Action: Mouse moved to (628, 197)
Screenshot: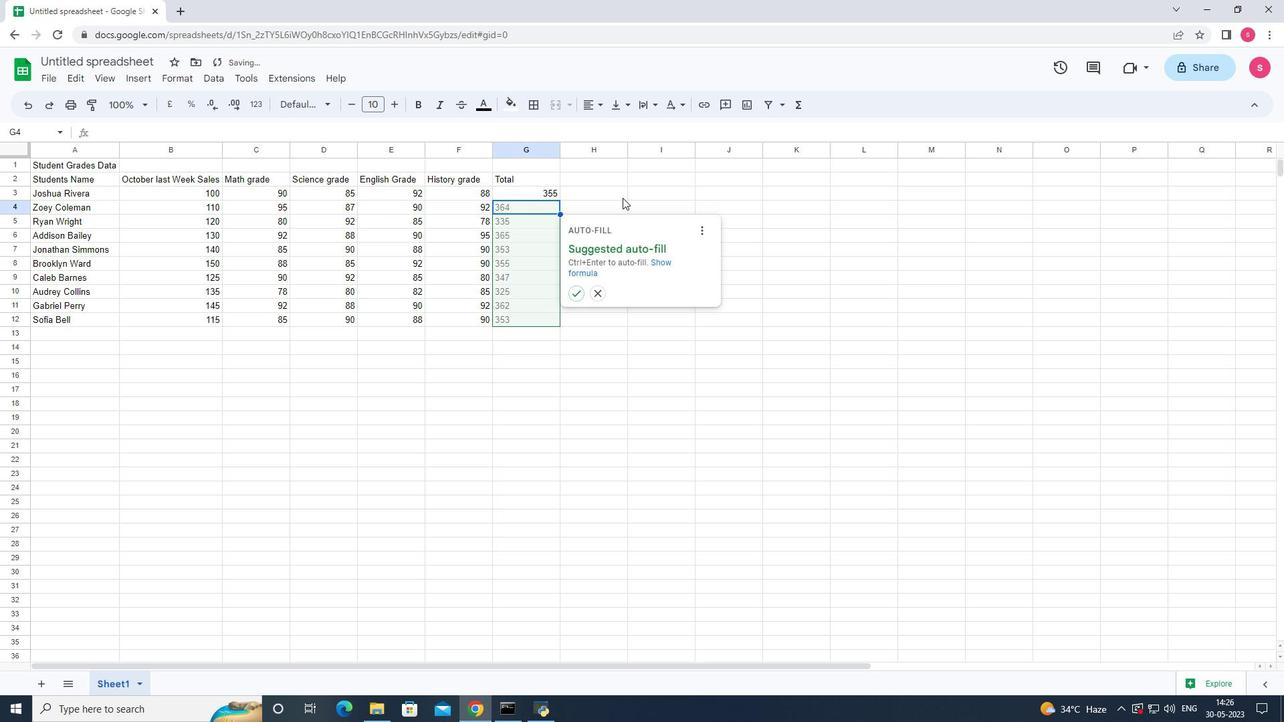 
Action: Mouse pressed left at (628, 197)
Screenshot: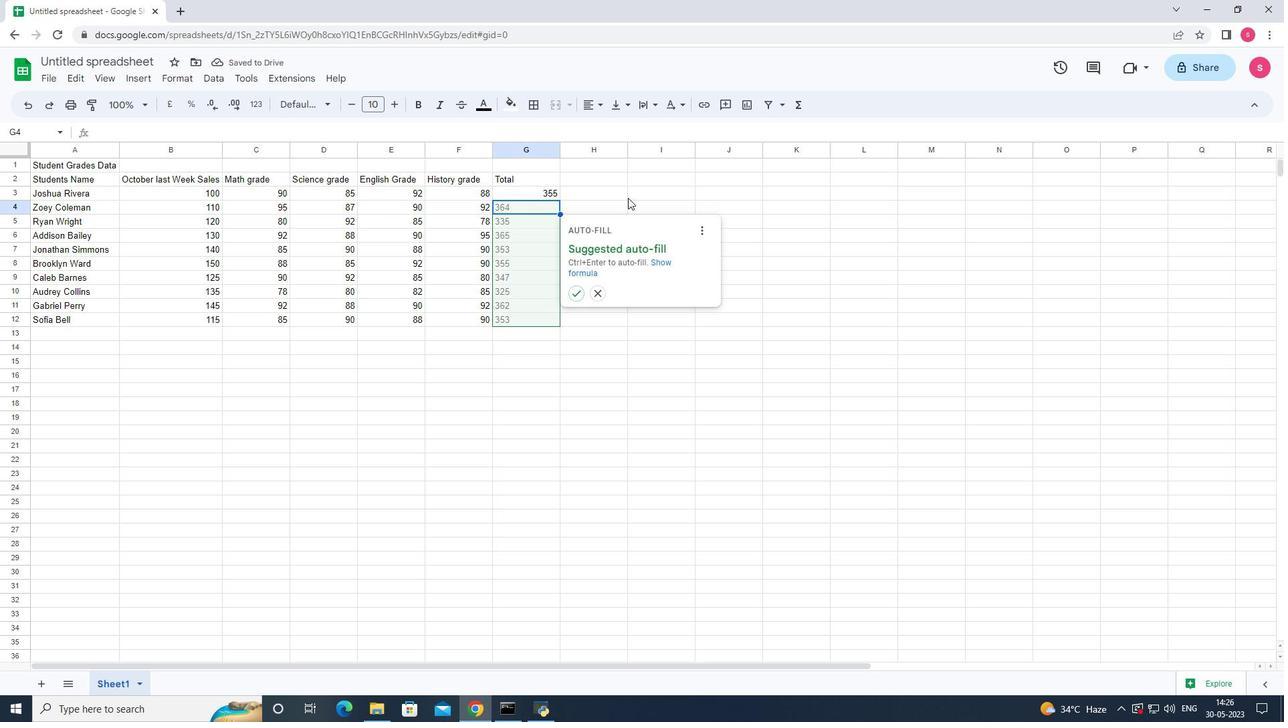 
Action: Mouse moved to (531, 195)
Screenshot: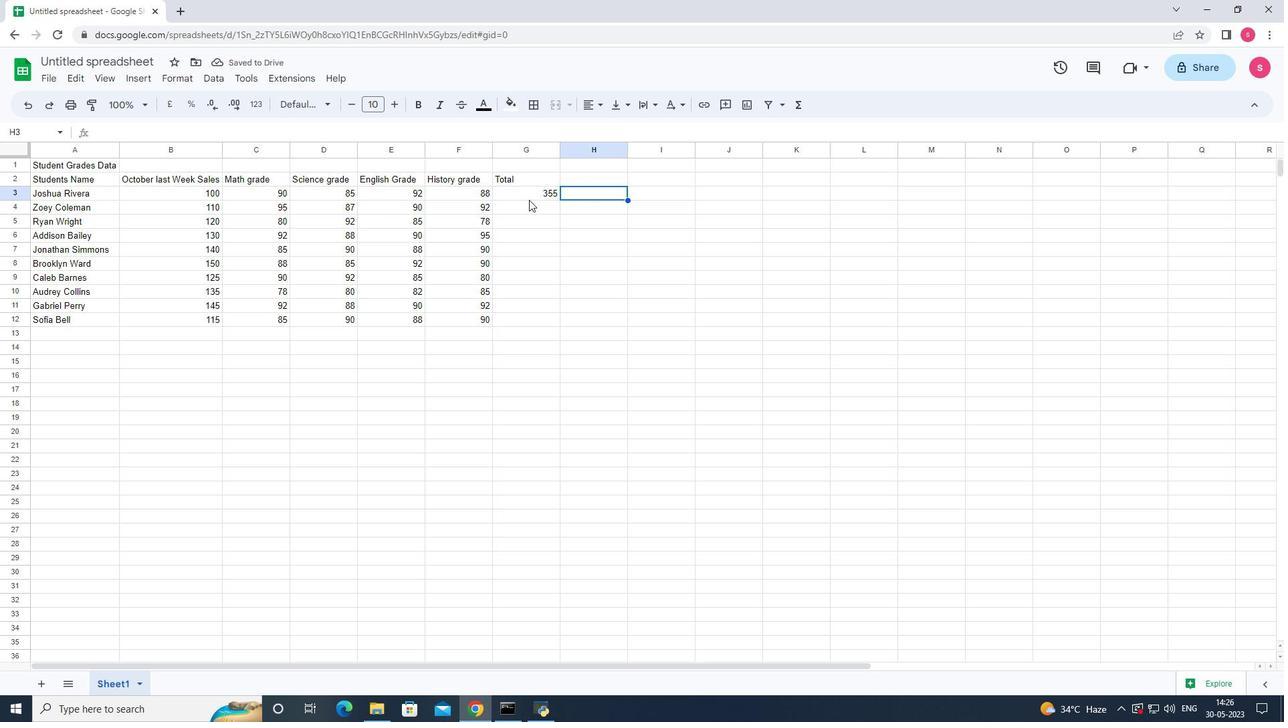 
Action: Mouse pressed left at (531, 195)
Screenshot: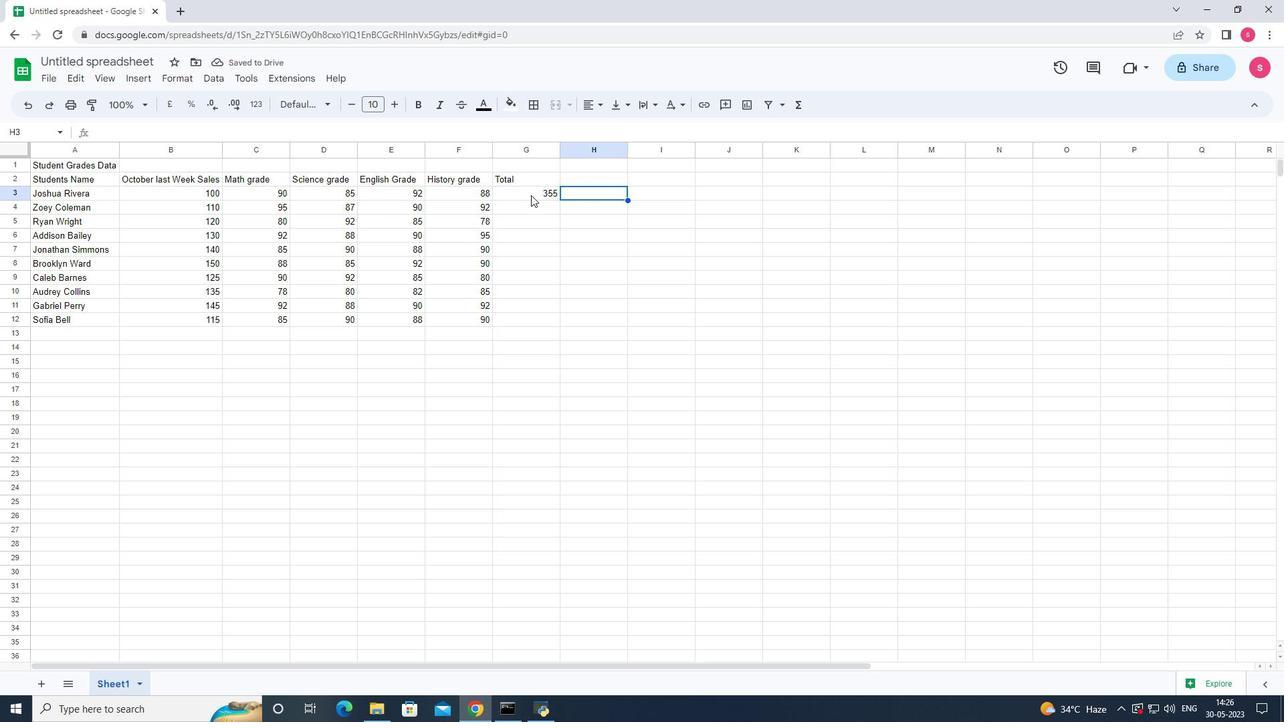 
Action: Mouse moved to (559, 201)
Screenshot: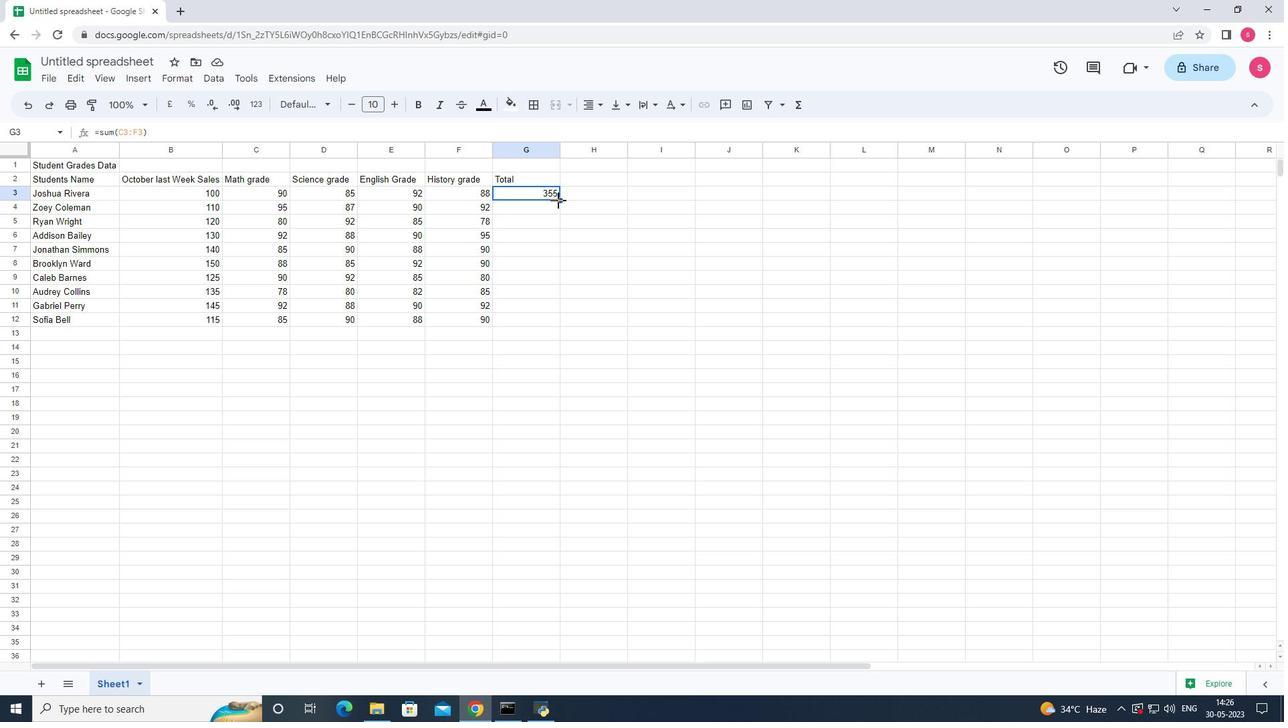 
Action: Mouse pressed left at (559, 201)
Screenshot: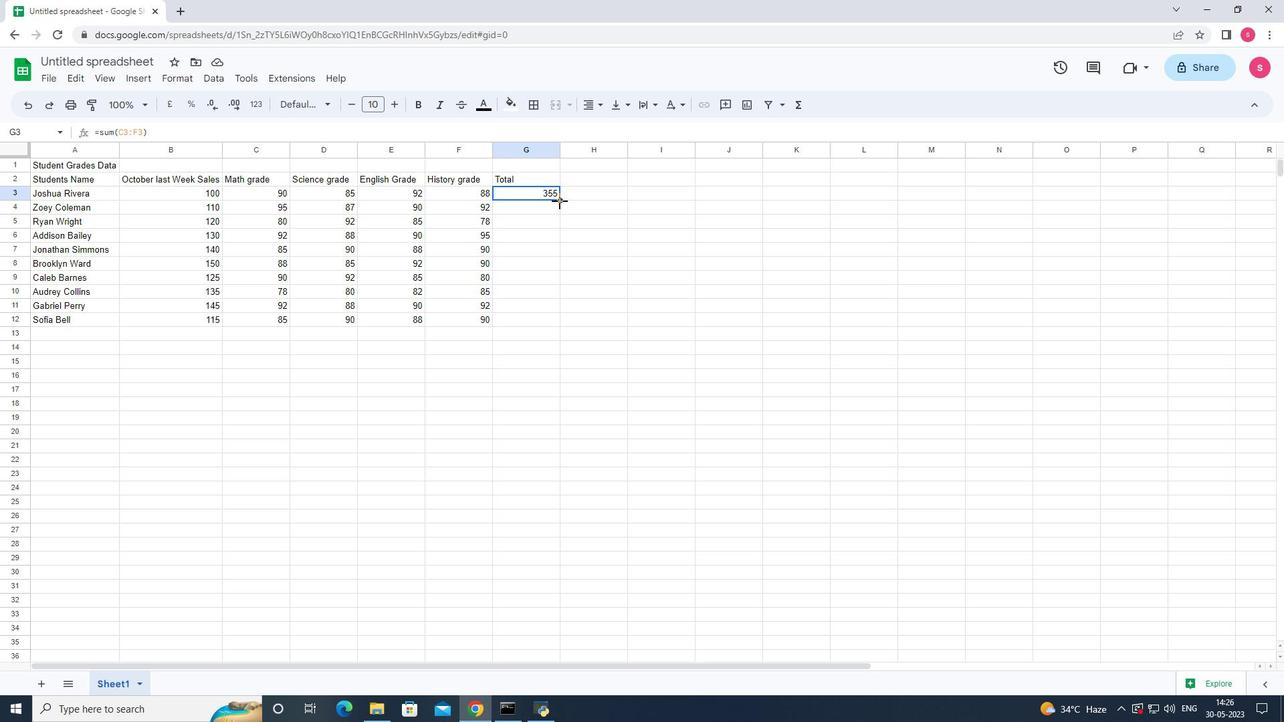 
Action: Mouse moved to (458, 346)
Screenshot: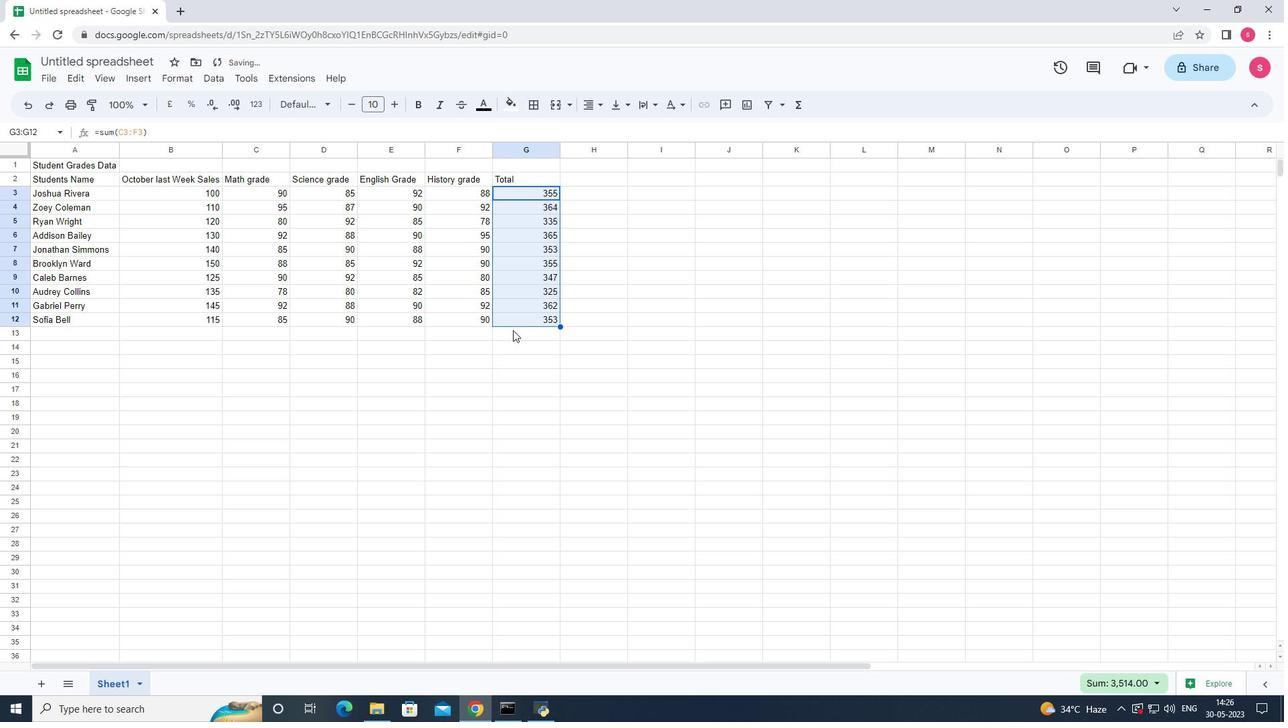 
Action: Mouse pressed left at (458, 346)
Screenshot: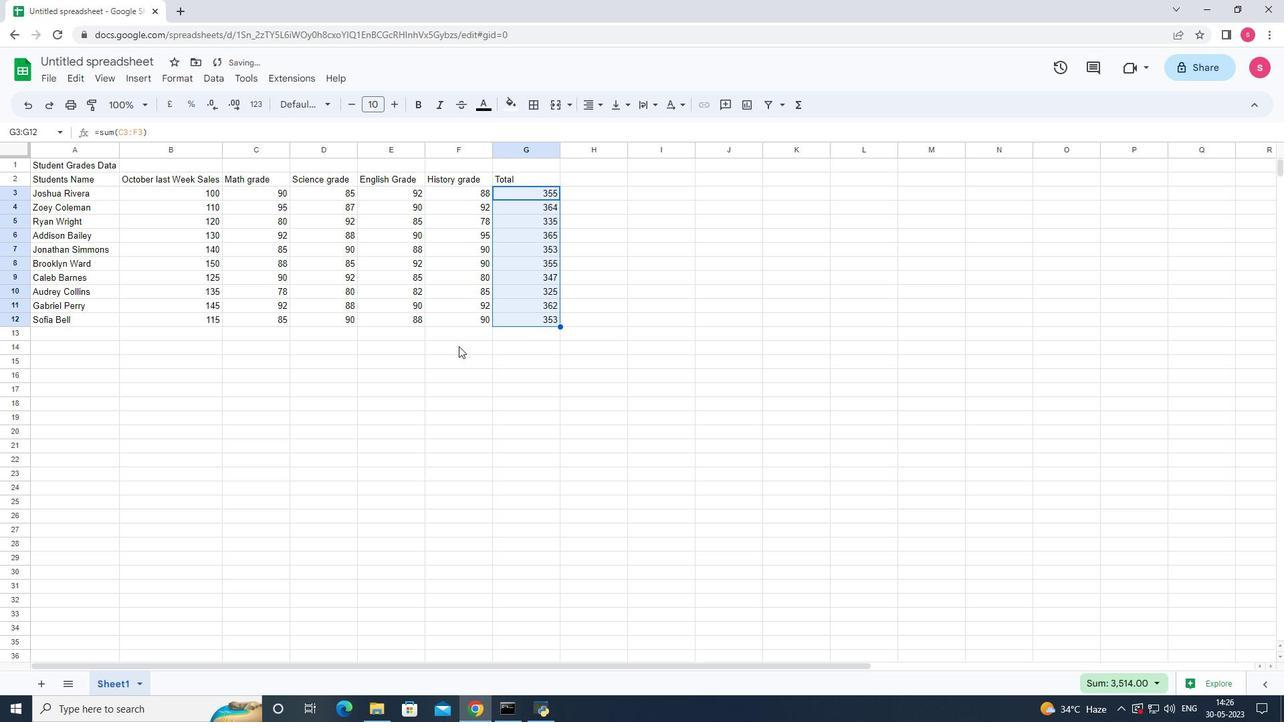 
Action: Mouse moved to (246, 388)
Screenshot: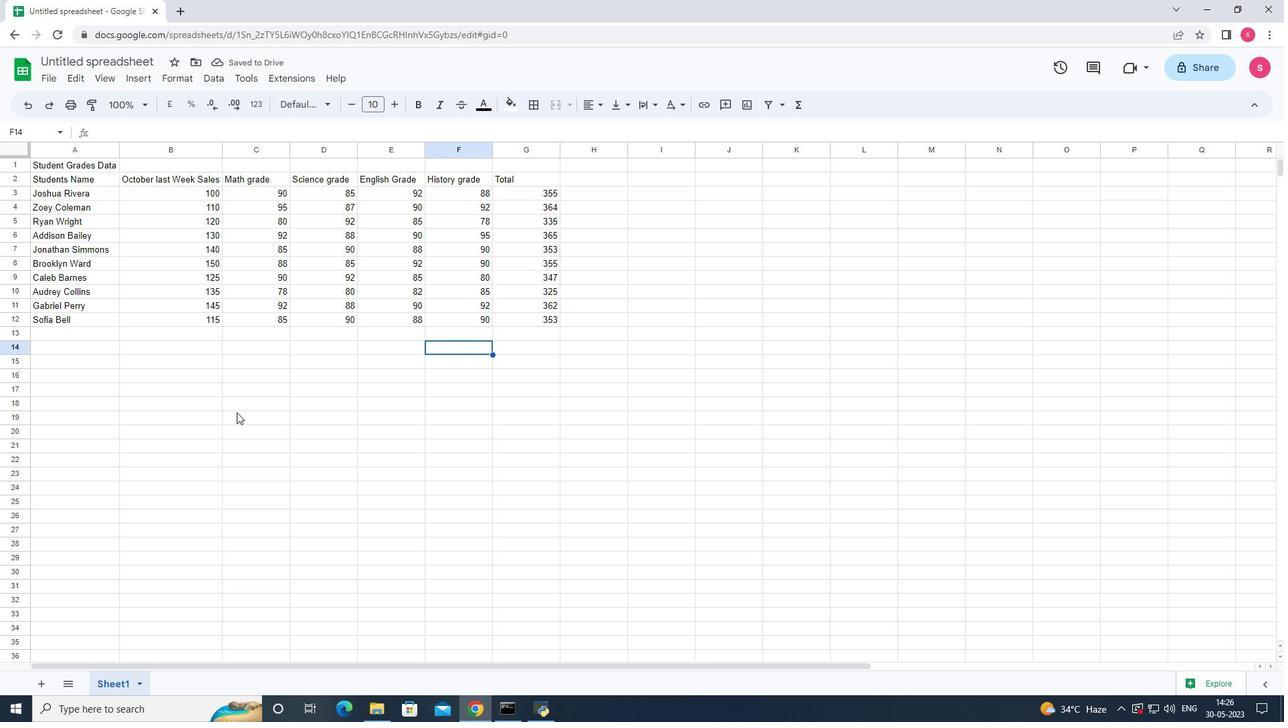 
Action: Mouse pressed left at (246, 388)
Screenshot: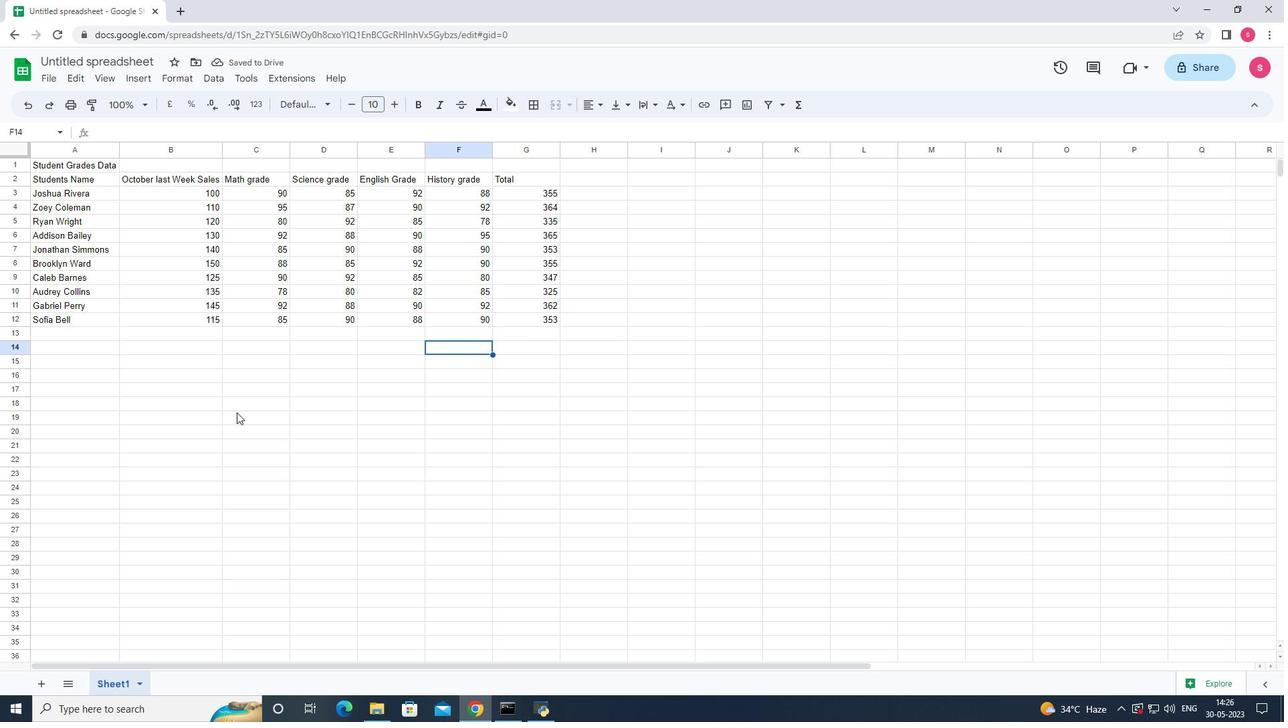 
Action: Mouse moved to (165, 367)
Screenshot: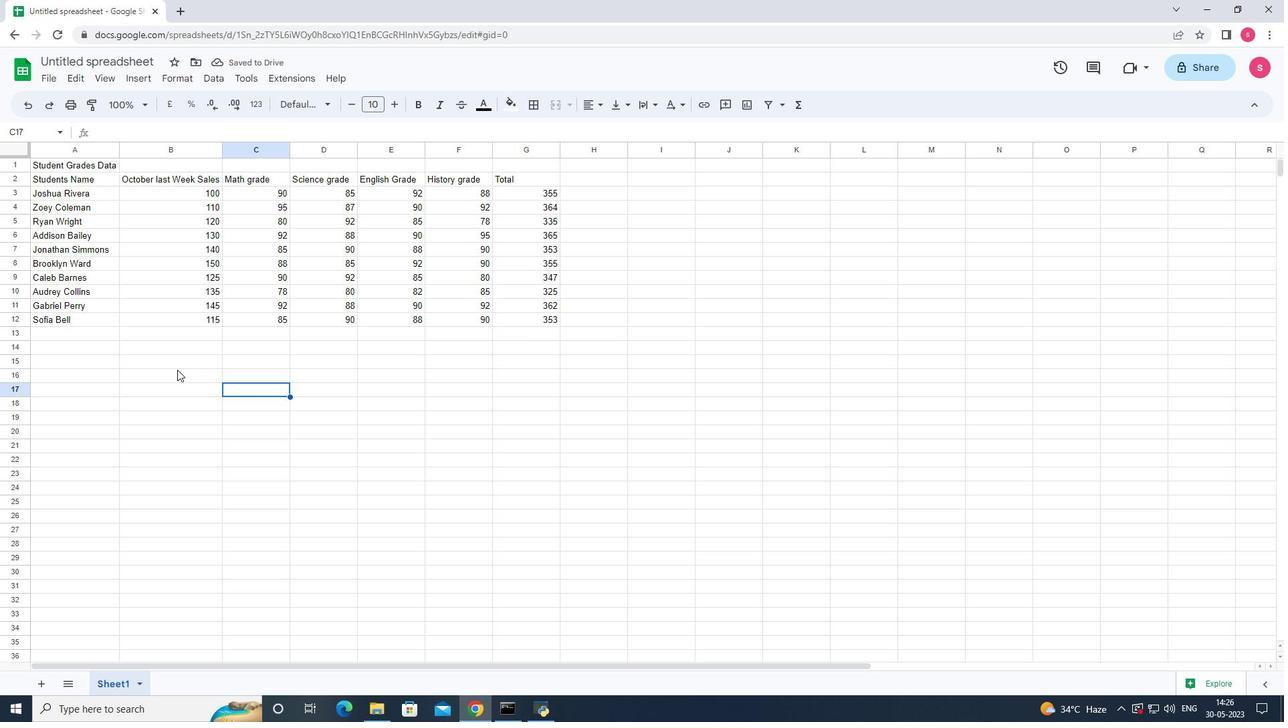 
Action: Mouse pressed left at (165, 367)
Screenshot: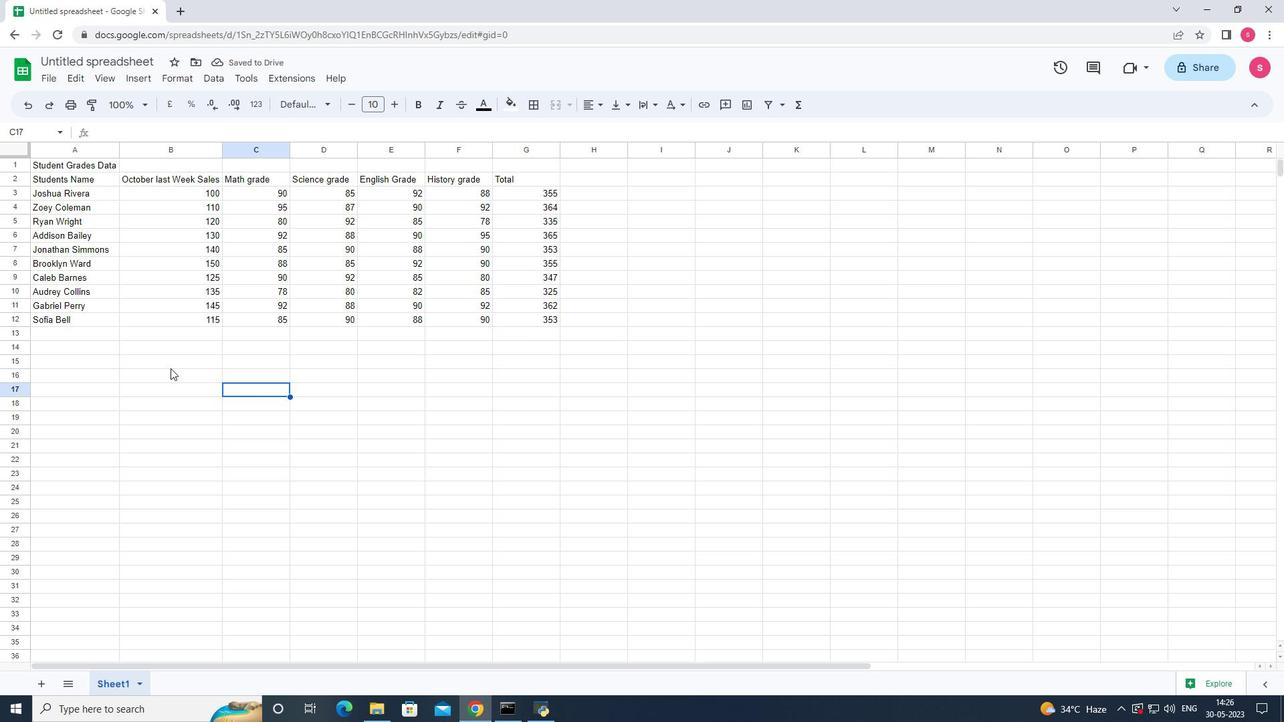 
Action: Mouse moved to (46, 82)
Screenshot: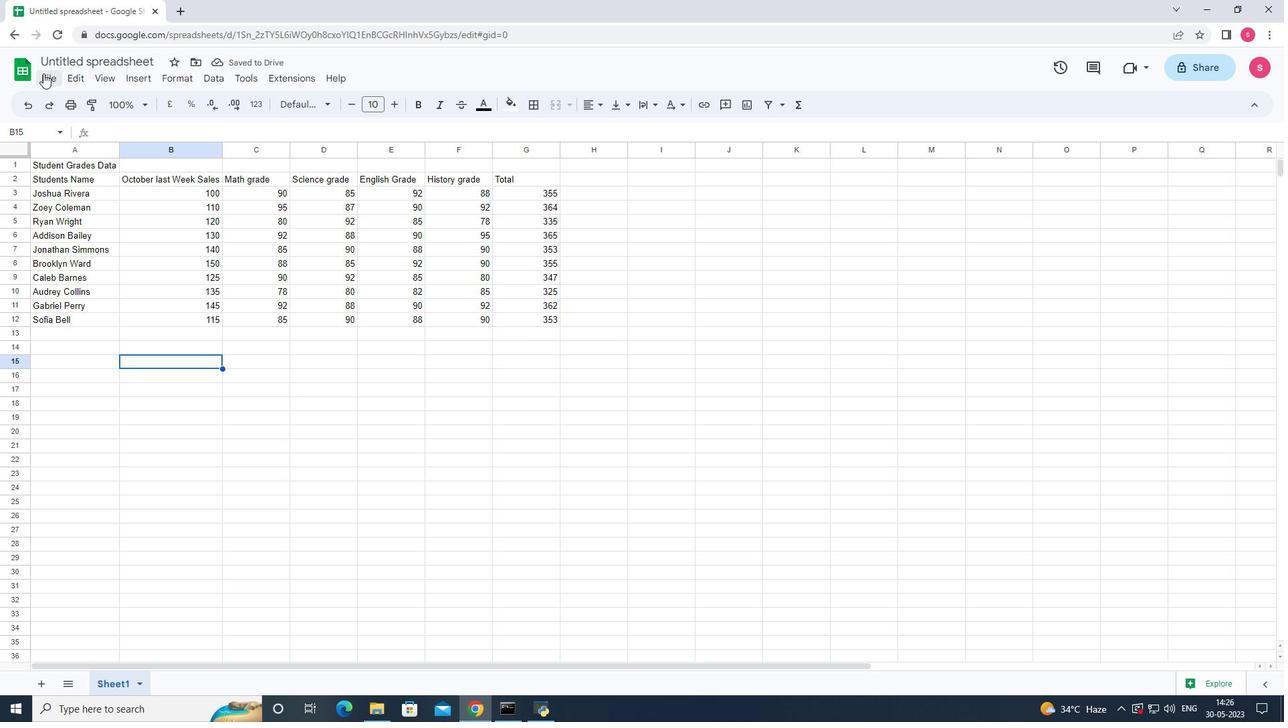 
Action: Mouse pressed left at (46, 82)
Screenshot: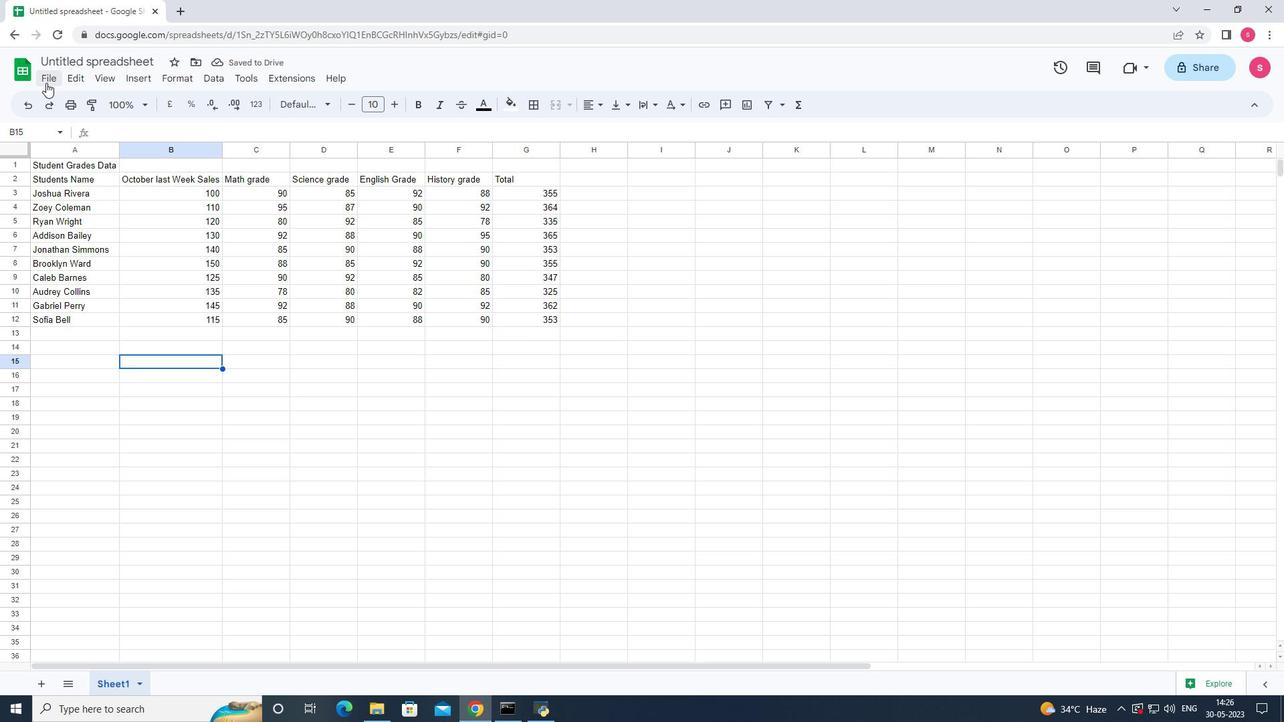 
Action: Mouse moved to (94, 270)
Screenshot: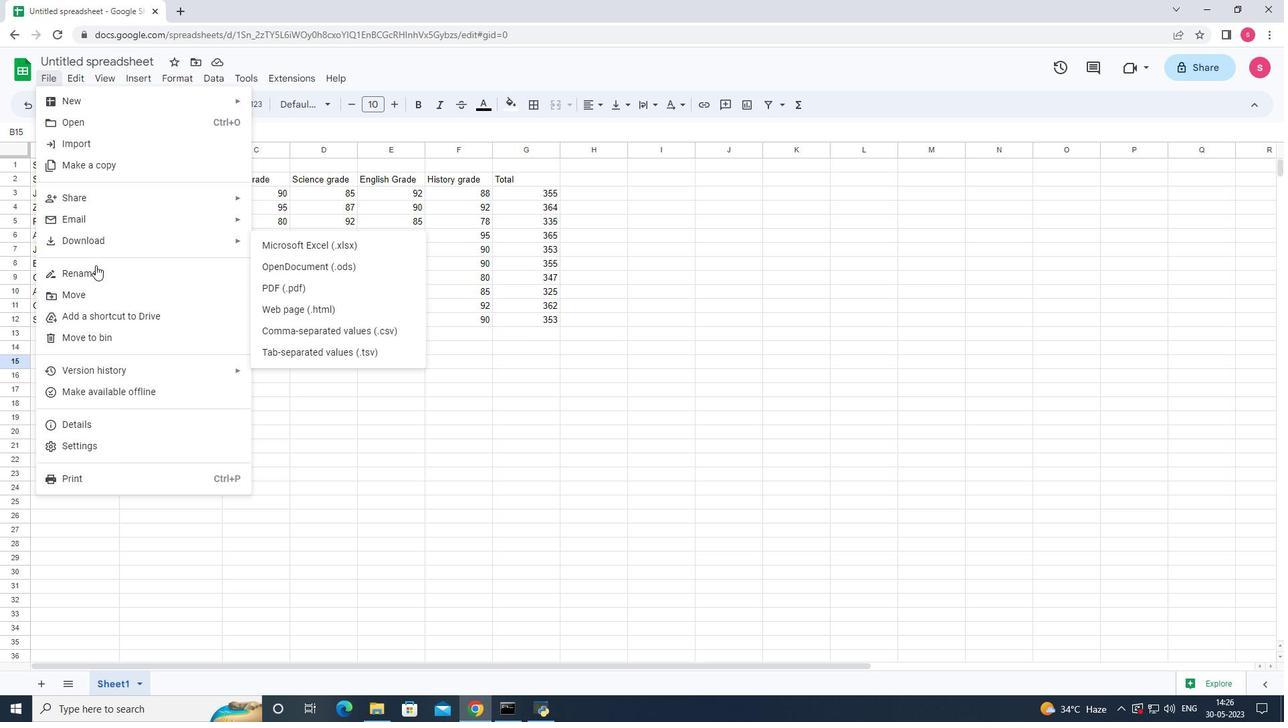 
Action: Mouse pressed left at (94, 270)
Screenshot: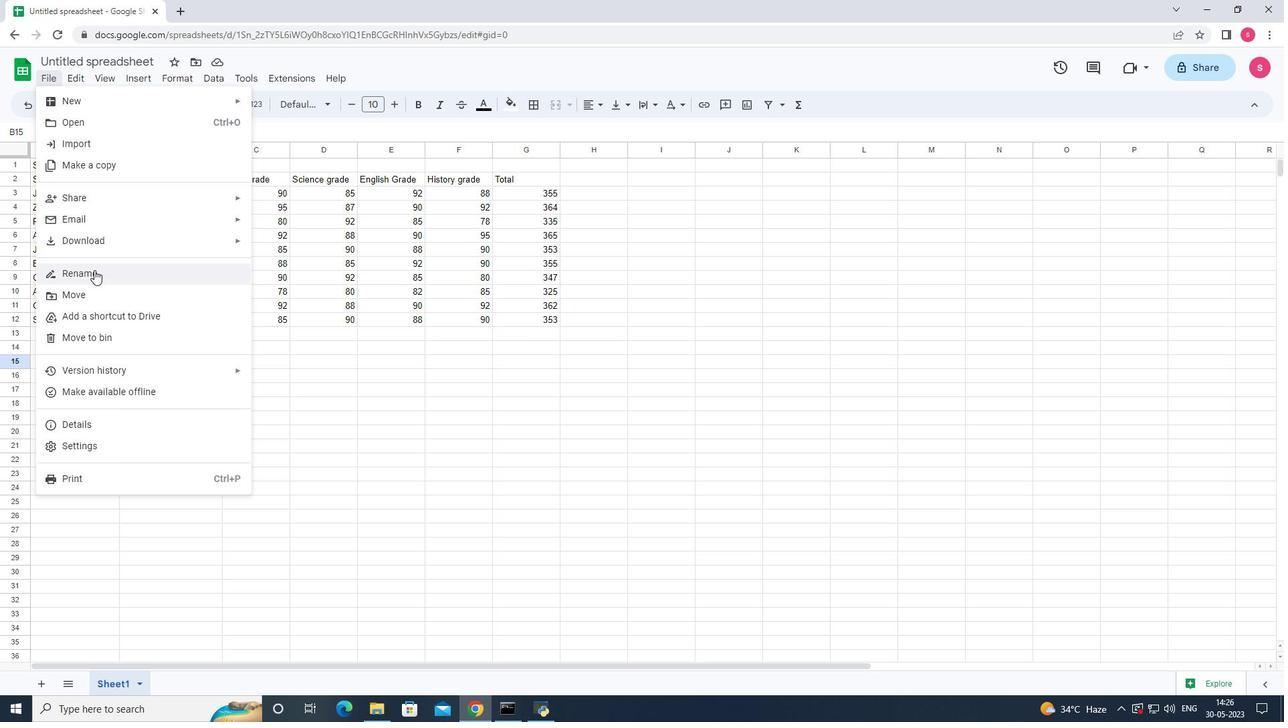 
Action: Key pressed <Key.shift>Auditing<Key.space><Key.shift><Key.shift><Key.shift><Key.shift><Key.shift><Key.shift><Key.shift><Key.shift><Key.shift><Key.shift><Key.shift><Key.shift><Key.shift><Key.shift><Key.shift><Key.shift><Key.shift><Key.shift><Key.shift><Key.shift><Key.shift><Key.shift><Key.shift><Key.shift><Key.shift><Key.shift><Key.shift><Key.shift><Key.shift><Key.shift><Key.shift><Key.shift><Key.shift><Key.shift><Key.shift><Key.shift><Key.shift><Key.shift><Key.shift><Key.shift><Key.shift><Key.shift><Key.shift><Key.shift><Key.shift><Key.shift><Key.shift><Key.shift><Key.shift><Key.shift><Key.shift><Key.shift><Key.shift><Key.shift><Key.shift><Key.shift><Key.shift><Key.shift><Key.shift><Key.shift><Key.shift><Key.shift><Key.shift><Key.shift><Key.shift><Key.shift><Key.shift><Key.shift><Key.shift><Key.shift><Key.shift><Key.shift><Key.shift><Key.shift><Key.shift><Key.shift><Key.shift><Key.shift><Key.shift><Key.shift><Key.shift><Key.shift><Key.shift>Sales<Key.space><Key.shift>By<Key.space><Key.shift><Key.shift><Key.shift>store<Key.shift>_2022<Key.enter>
Screenshot: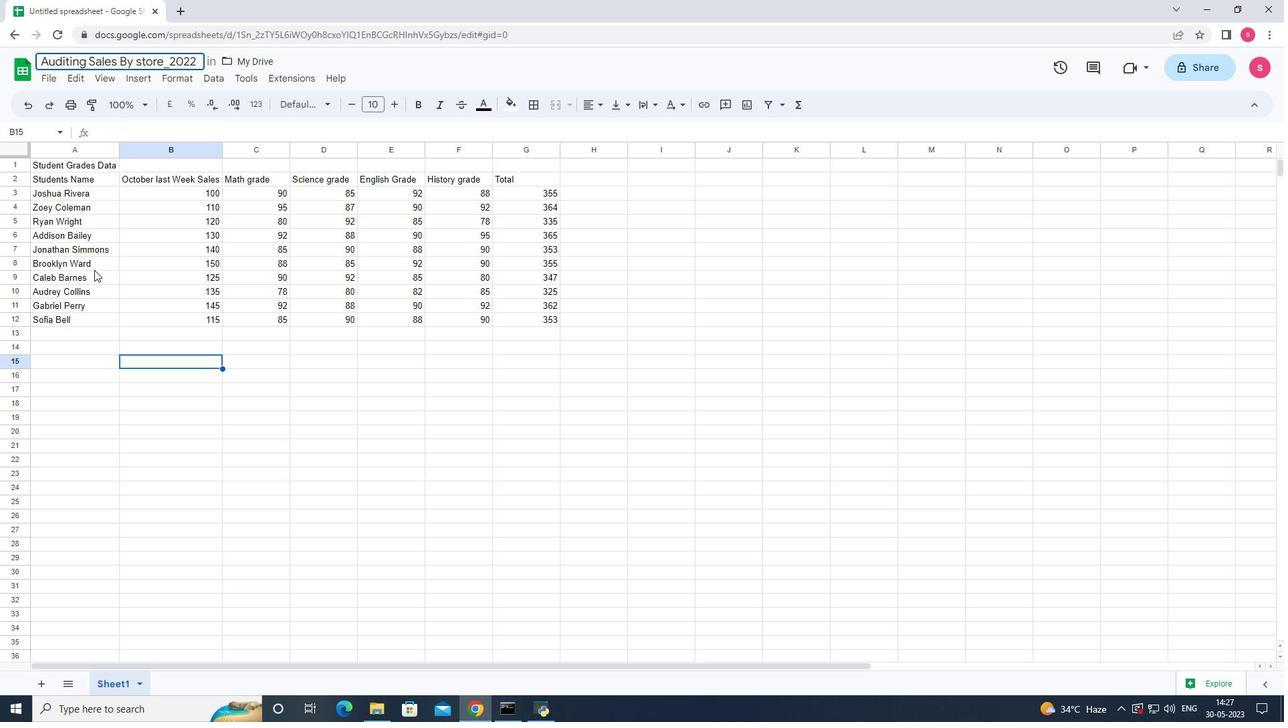 
Action: Mouse moved to (462, 397)
Screenshot: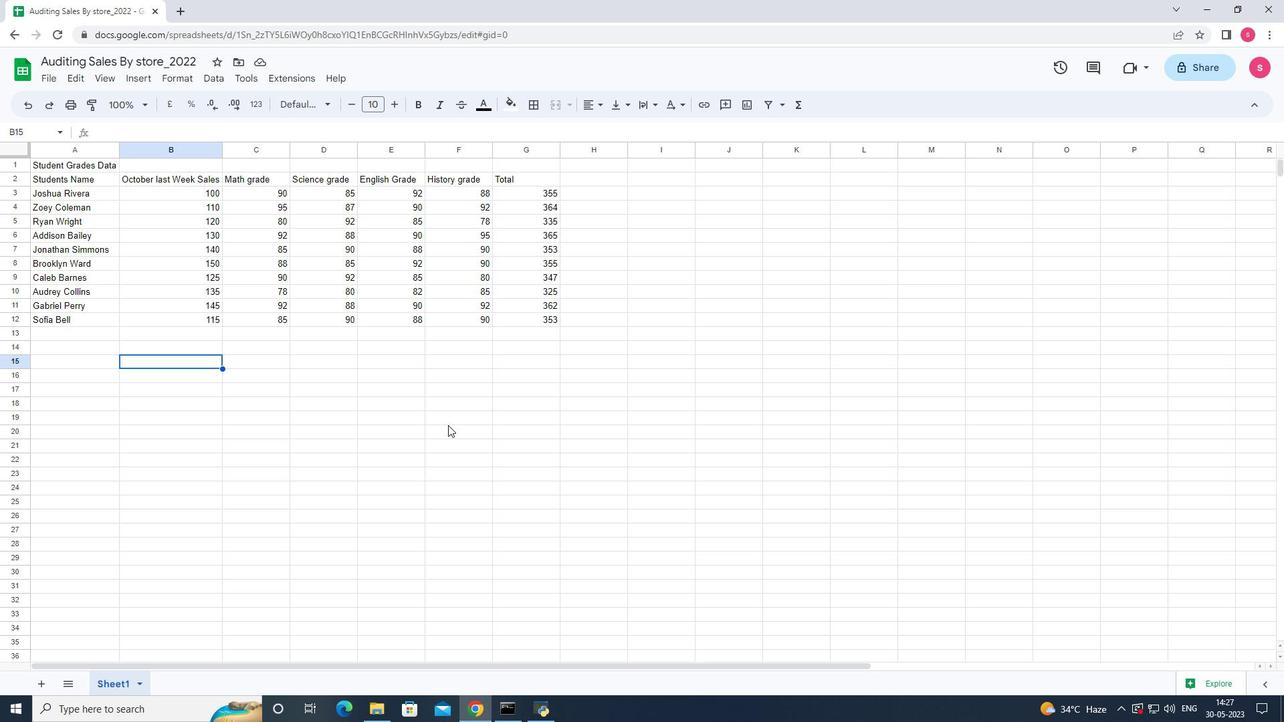 
Action: Mouse pressed left at (462, 397)
Screenshot: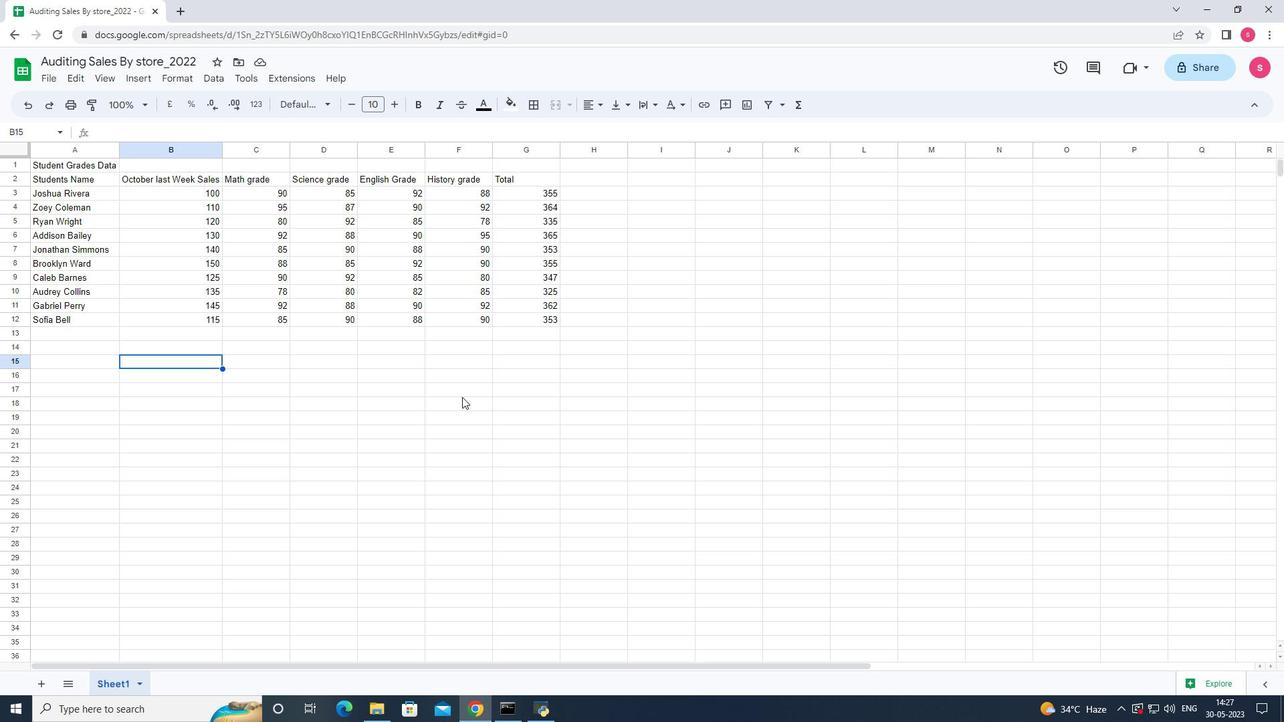 
Action: Mouse moved to (623, 302)
Screenshot: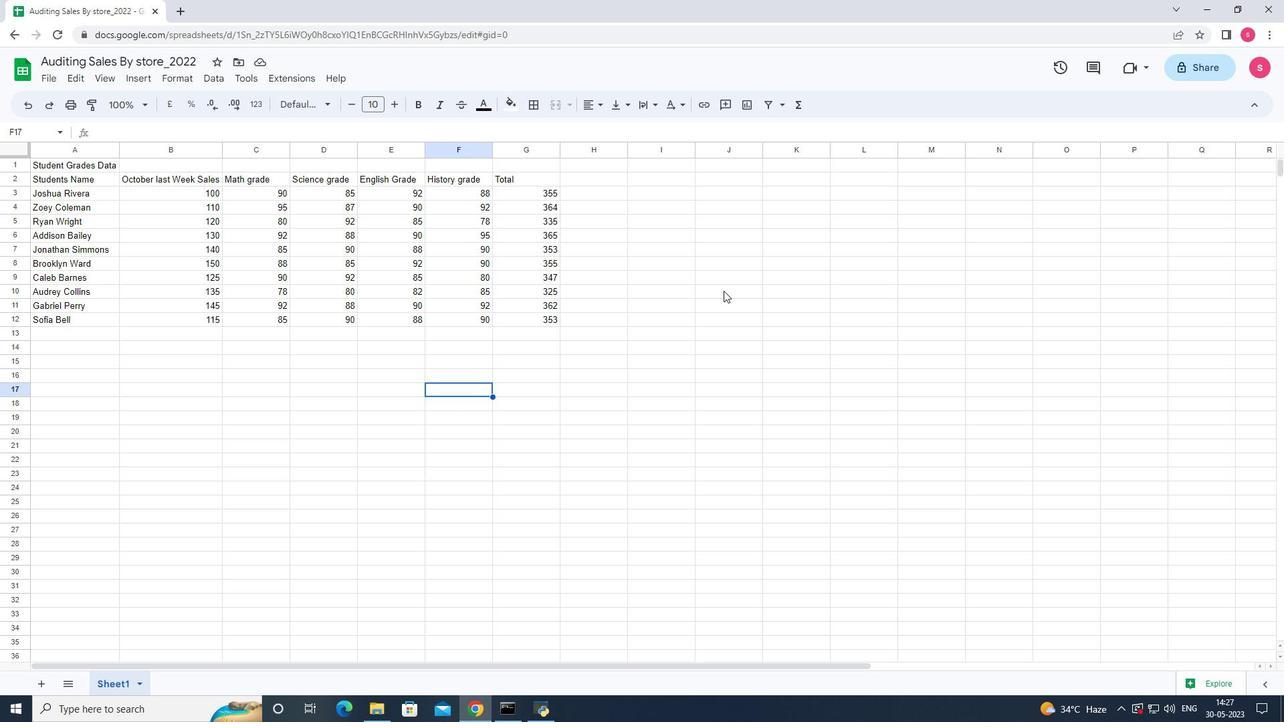 
Action: Mouse pressed left at (623, 302)
Screenshot: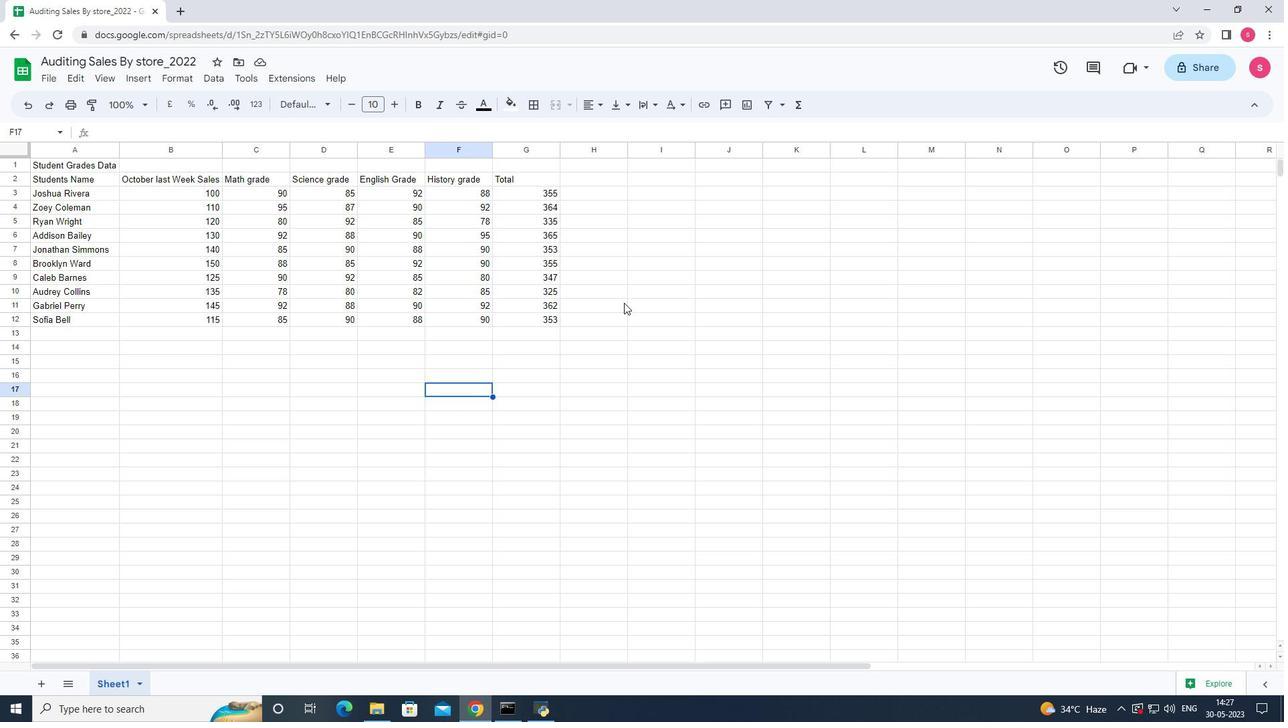 
Action: Key pressed ctrl+S
Screenshot: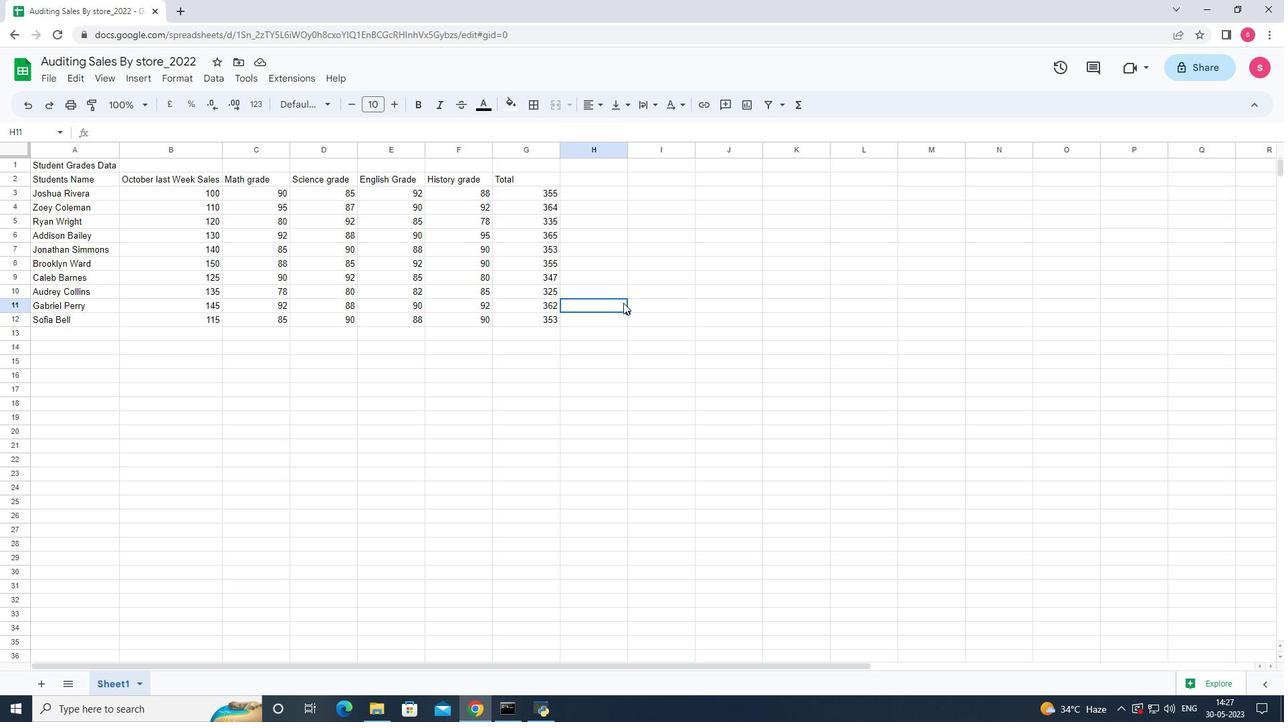 
